 Task: Create a due date automation trigger when advanced on, 2 hours before a card is due add dates due in between 1 and 5 working days.
Action: Mouse moved to (962, 281)
Screenshot: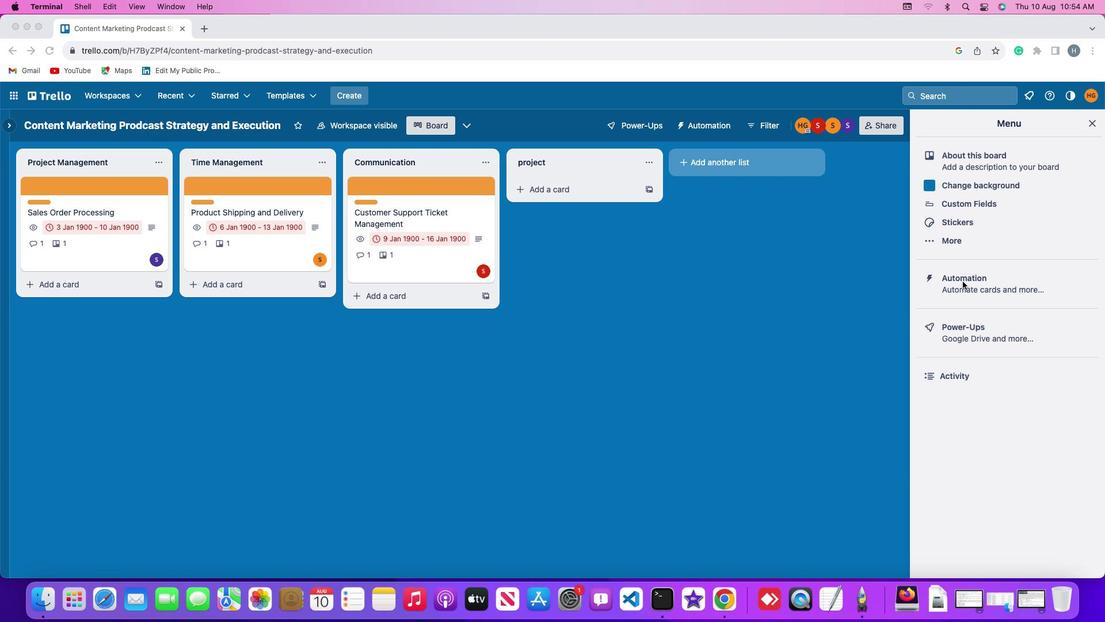 
Action: Mouse pressed left at (962, 281)
Screenshot: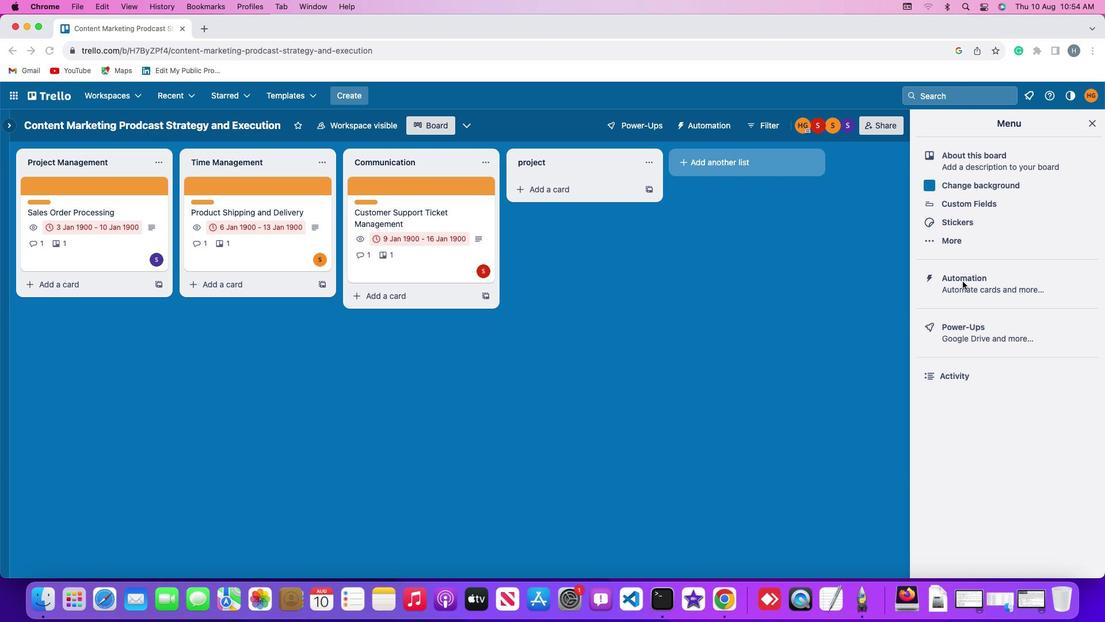 
Action: Mouse moved to (963, 281)
Screenshot: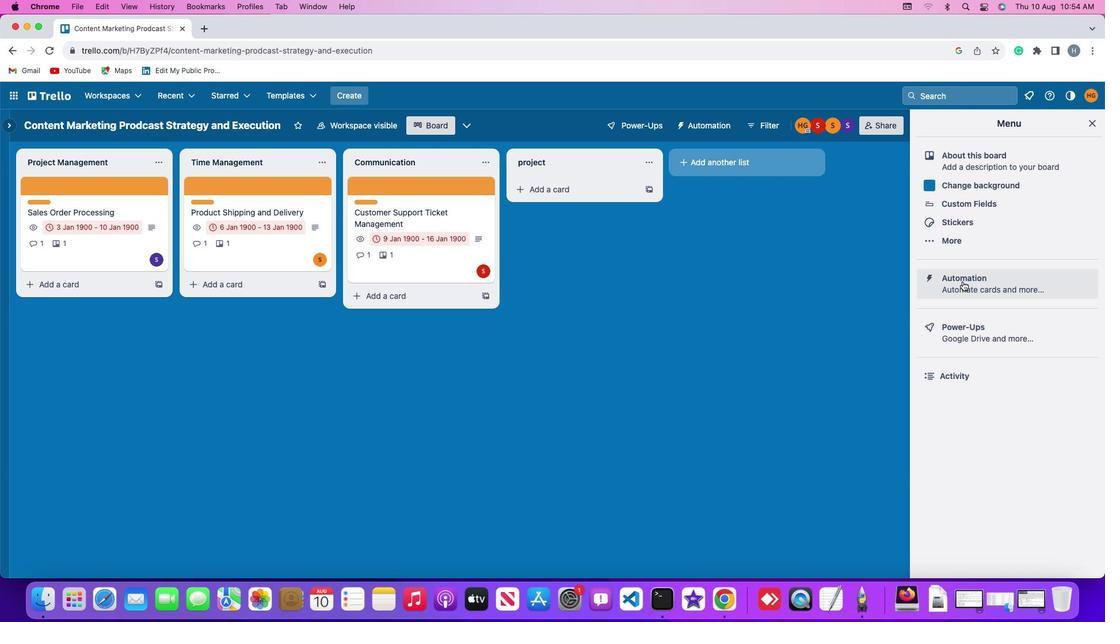 
Action: Mouse pressed left at (963, 281)
Screenshot: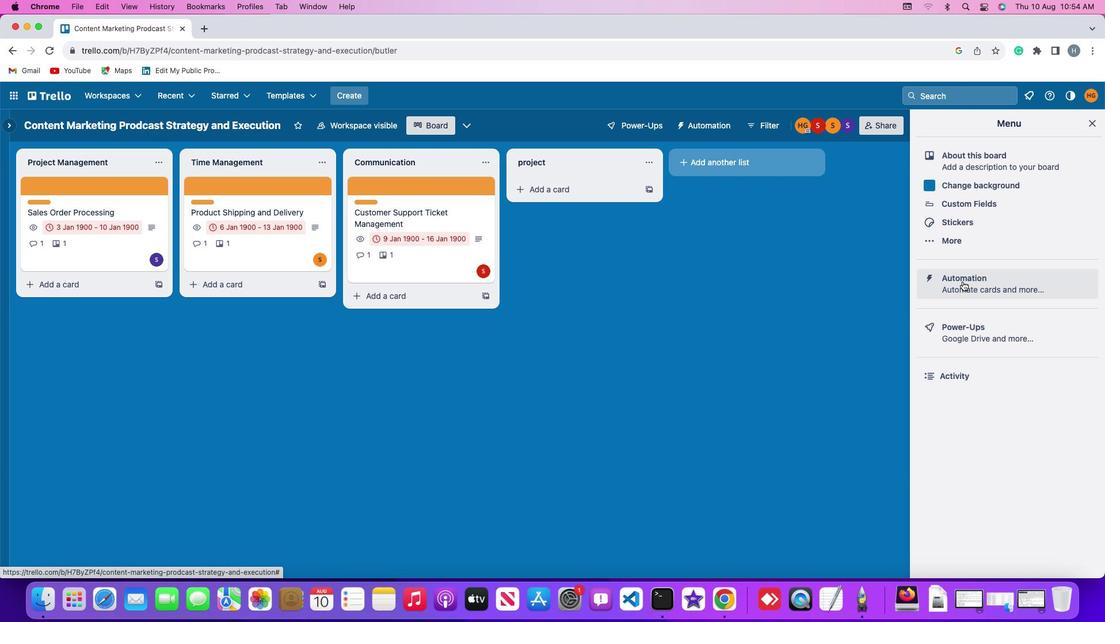 
Action: Mouse moved to (55, 271)
Screenshot: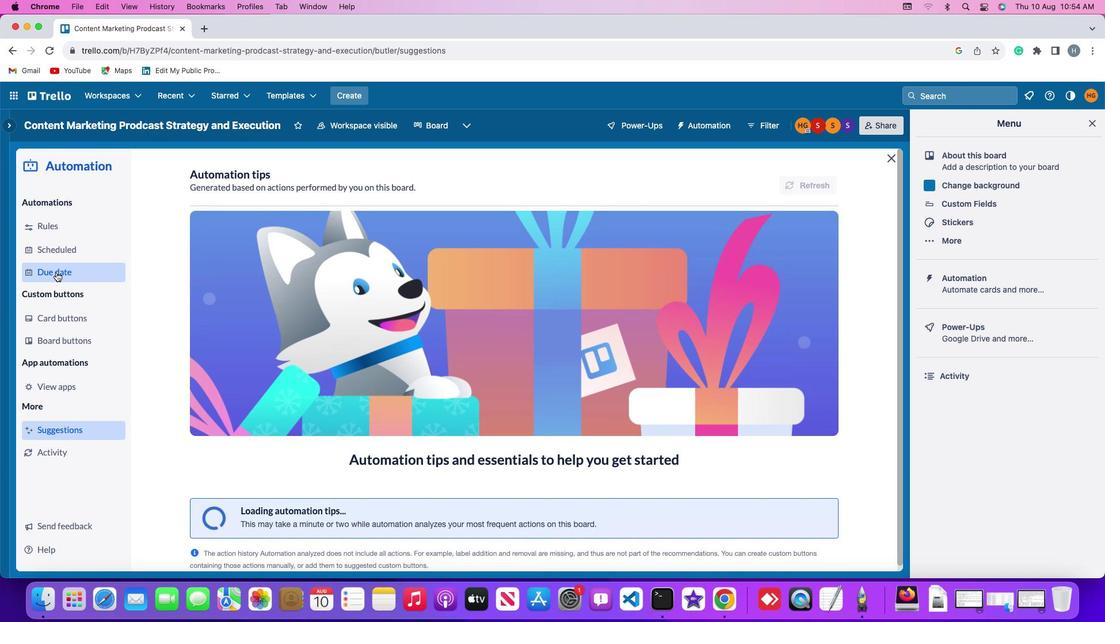 
Action: Mouse pressed left at (55, 271)
Screenshot: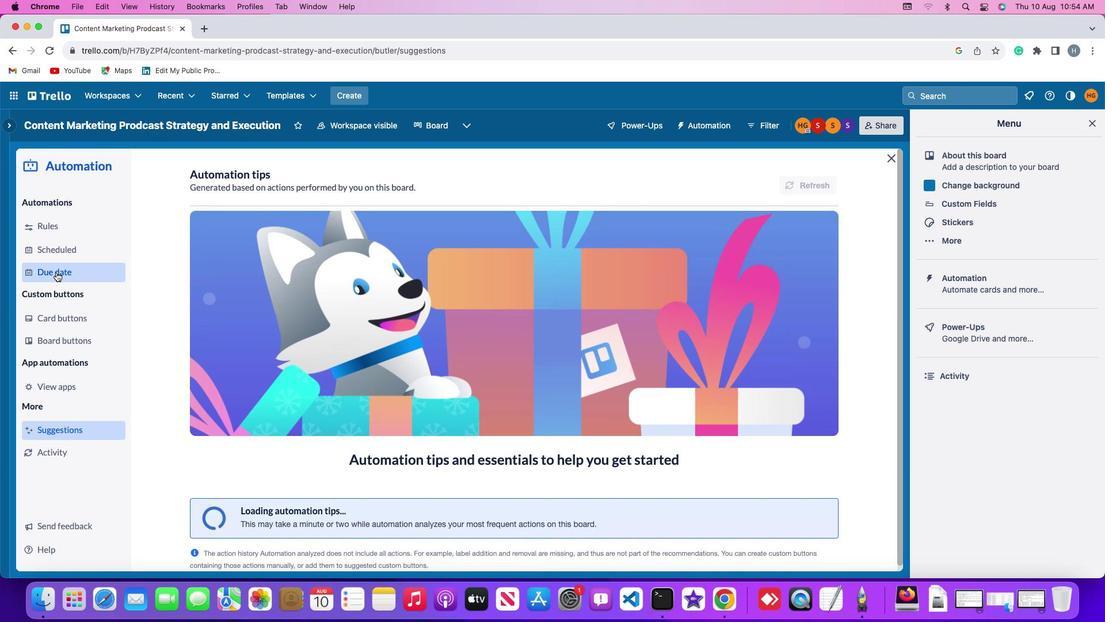 
Action: Mouse moved to (795, 179)
Screenshot: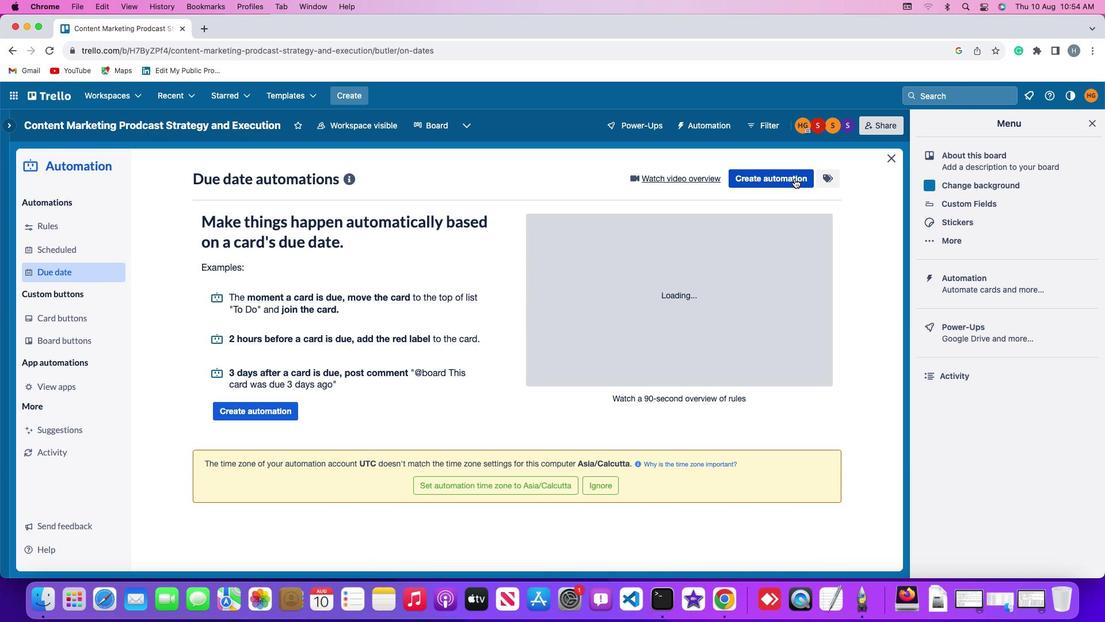 
Action: Mouse pressed left at (795, 179)
Screenshot: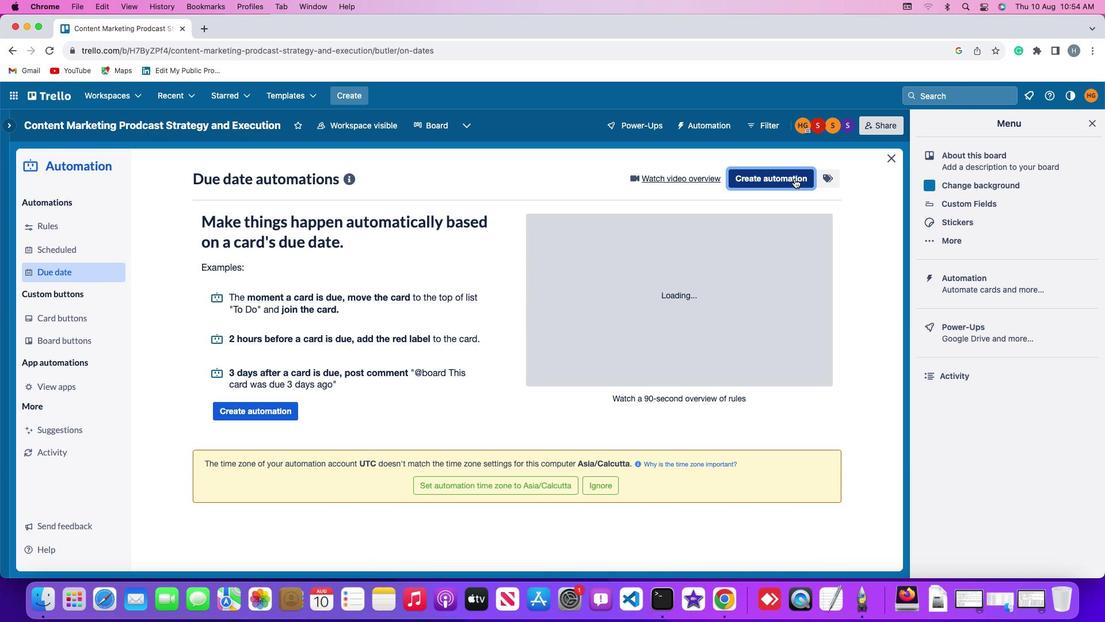 
Action: Mouse moved to (261, 290)
Screenshot: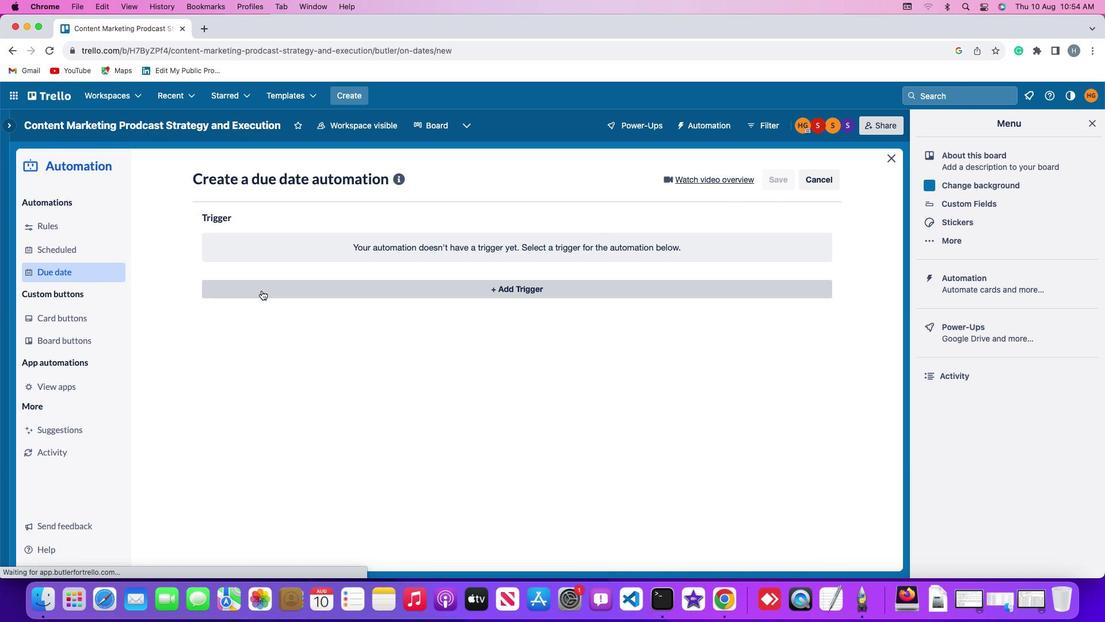 
Action: Mouse pressed left at (261, 290)
Screenshot: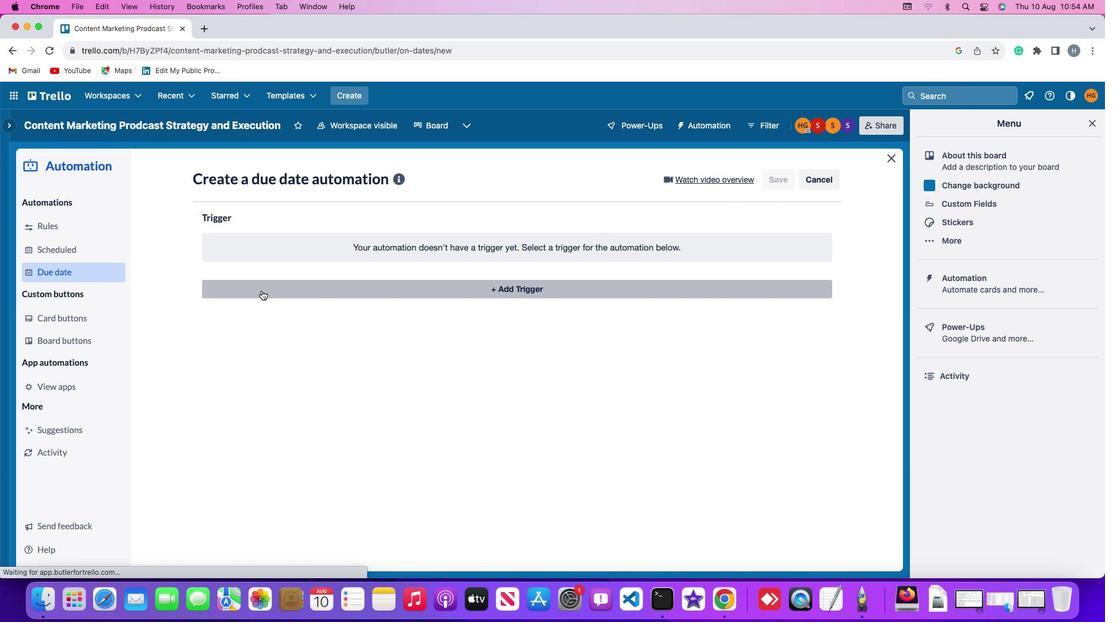 
Action: Mouse moved to (226, 466)
Screenshot: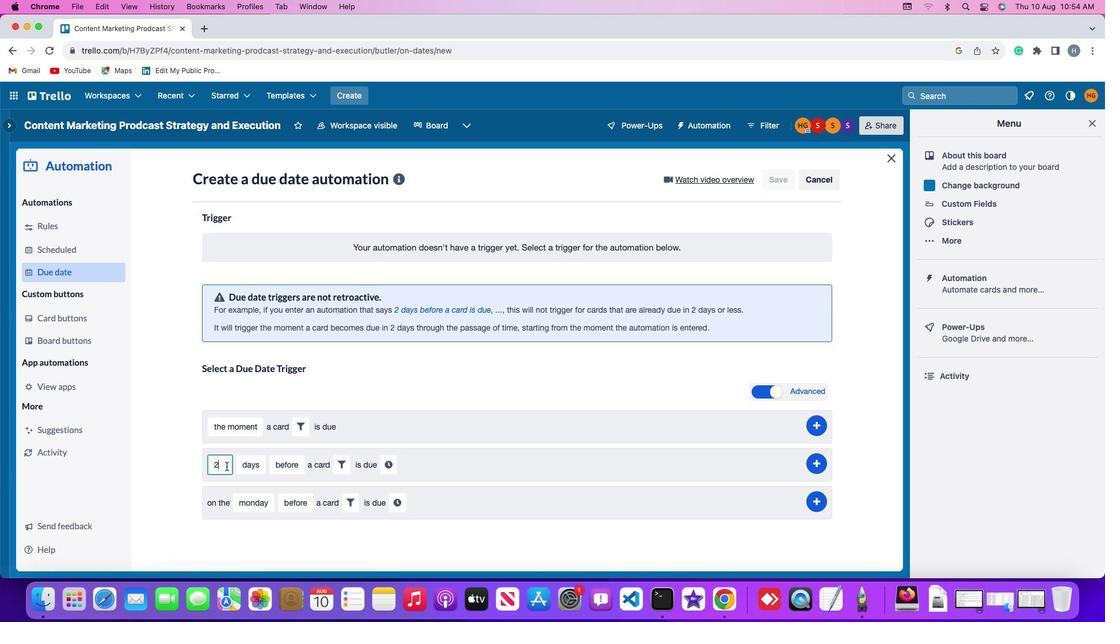 
Action: Mouse pressed left at (226, 466)
Screenshot: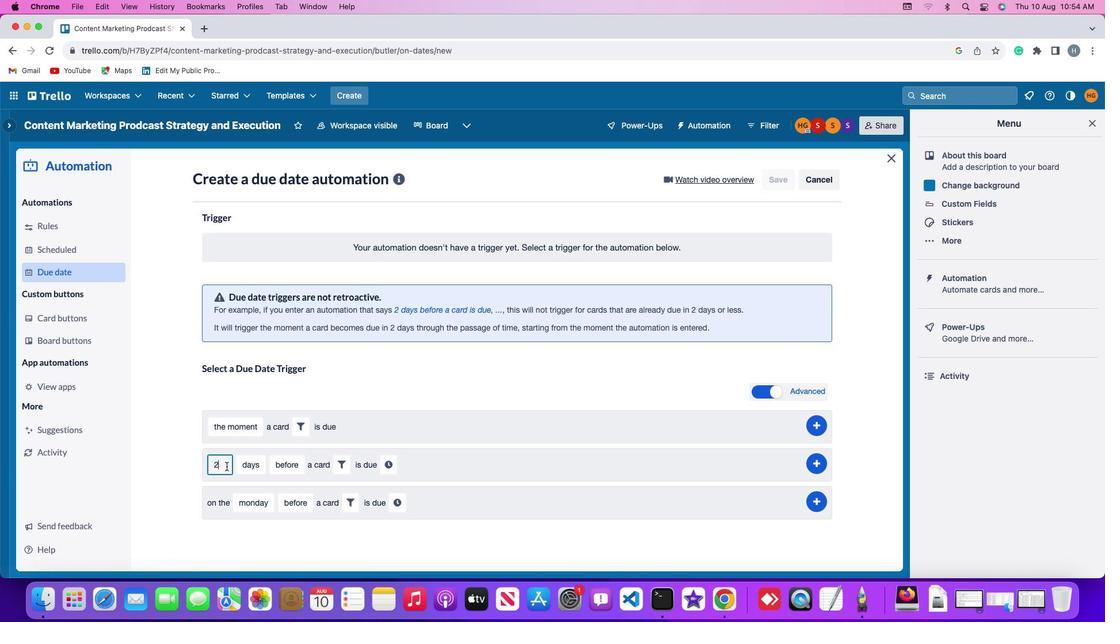 
Action: Mouse moved to (226, 465)
Screenshot: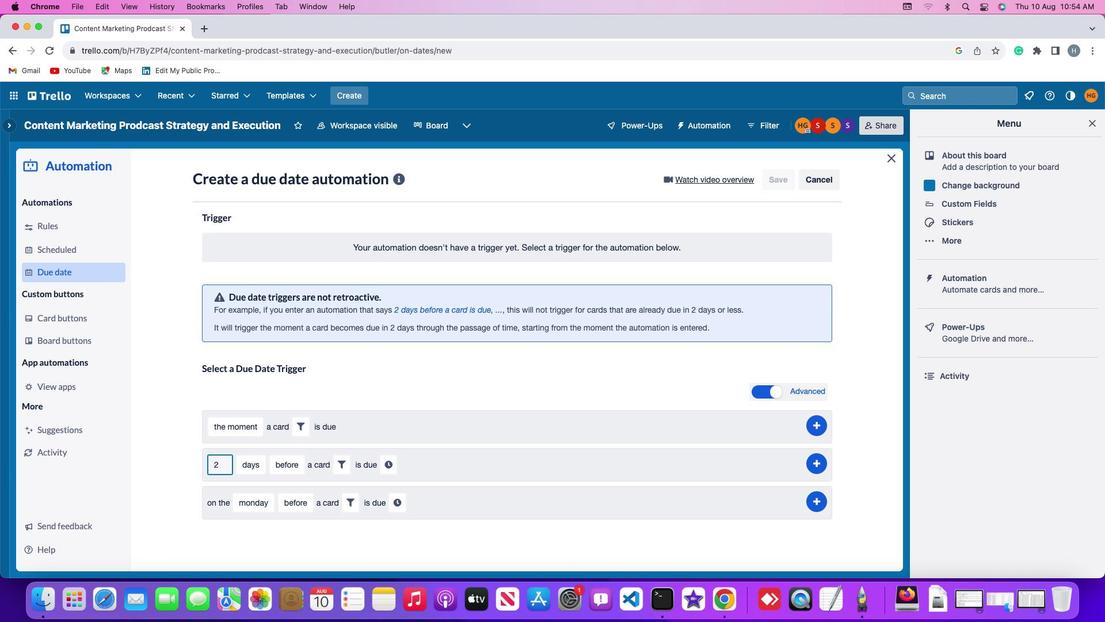 
Action: Key pressed Key.backspace'2'
Screenshot: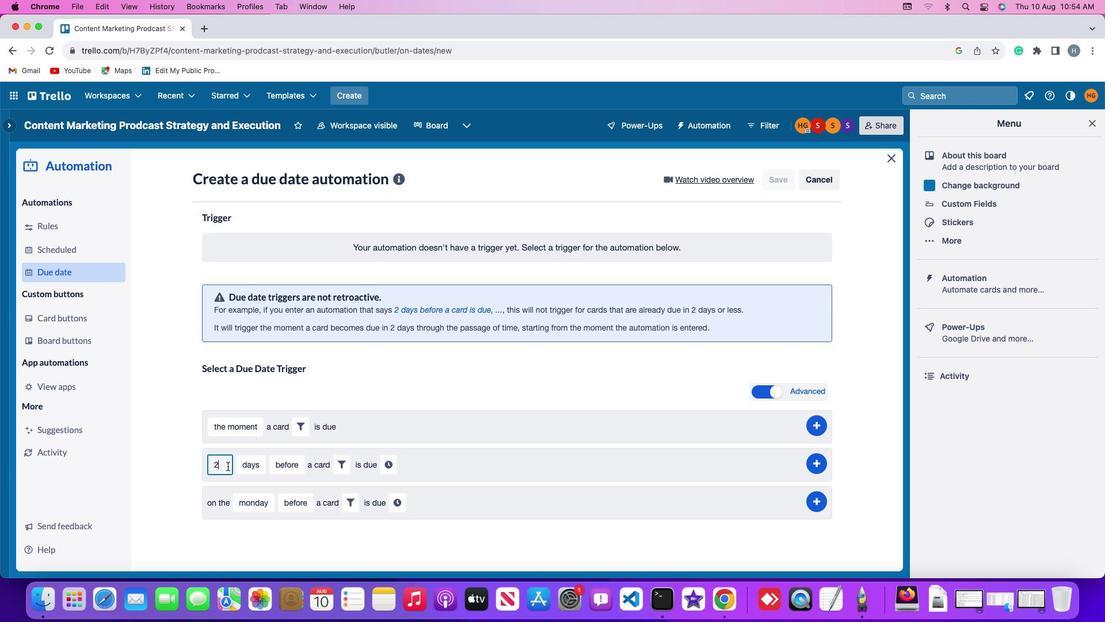 
Action: Mouse moved to (258, 464)
Screenshot: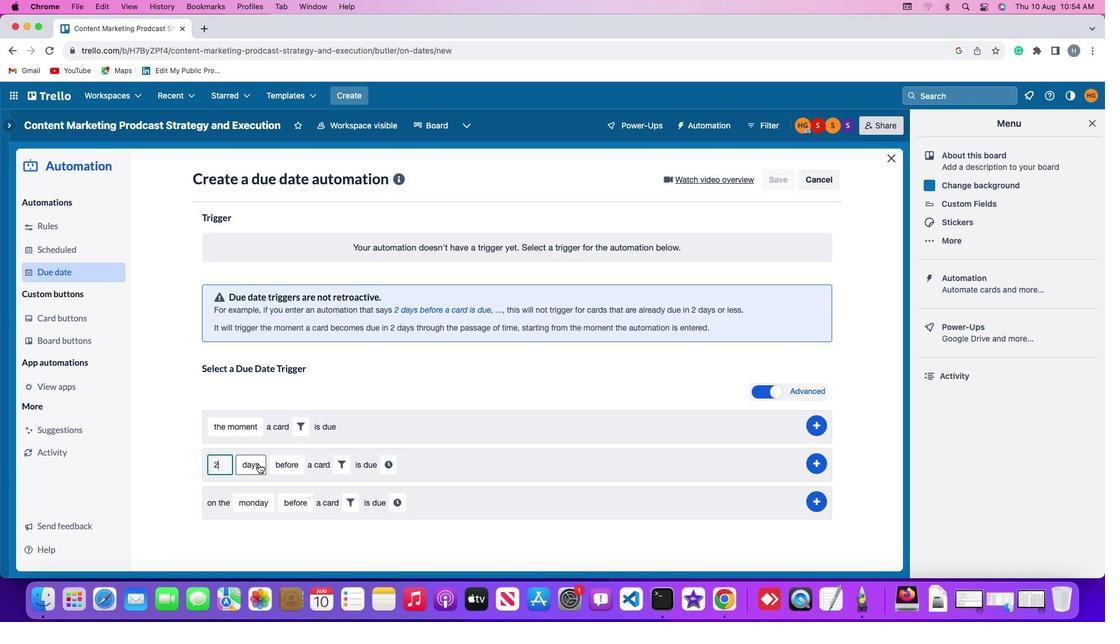 
Action: Mouse pressed left at (258, 464)
Screenshot: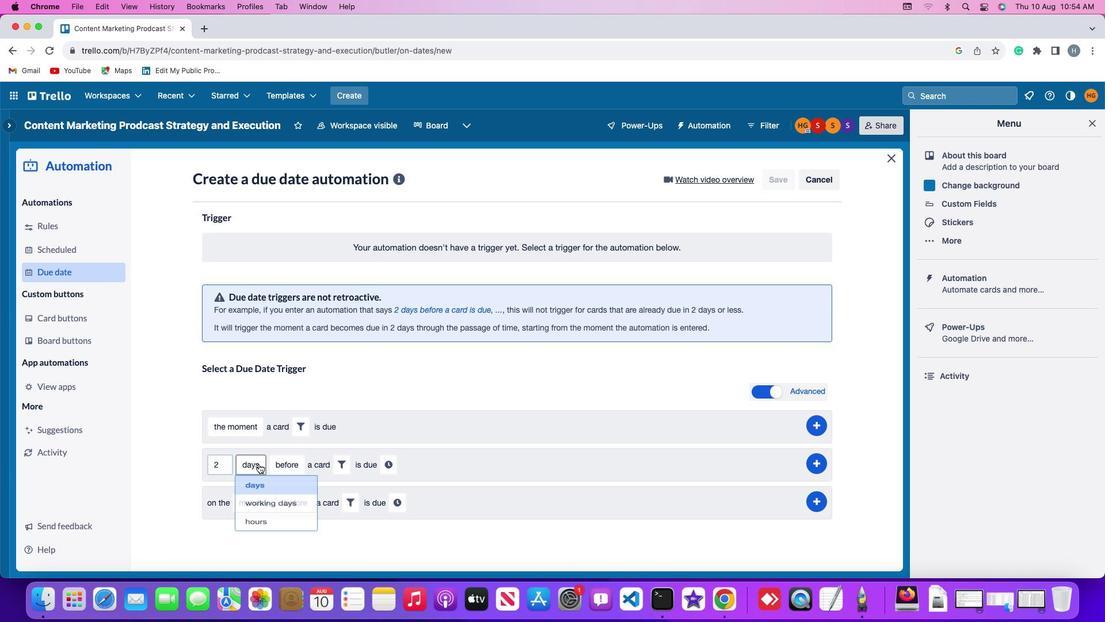 
Action: Mouse moved to (256, 537)
Screenshot: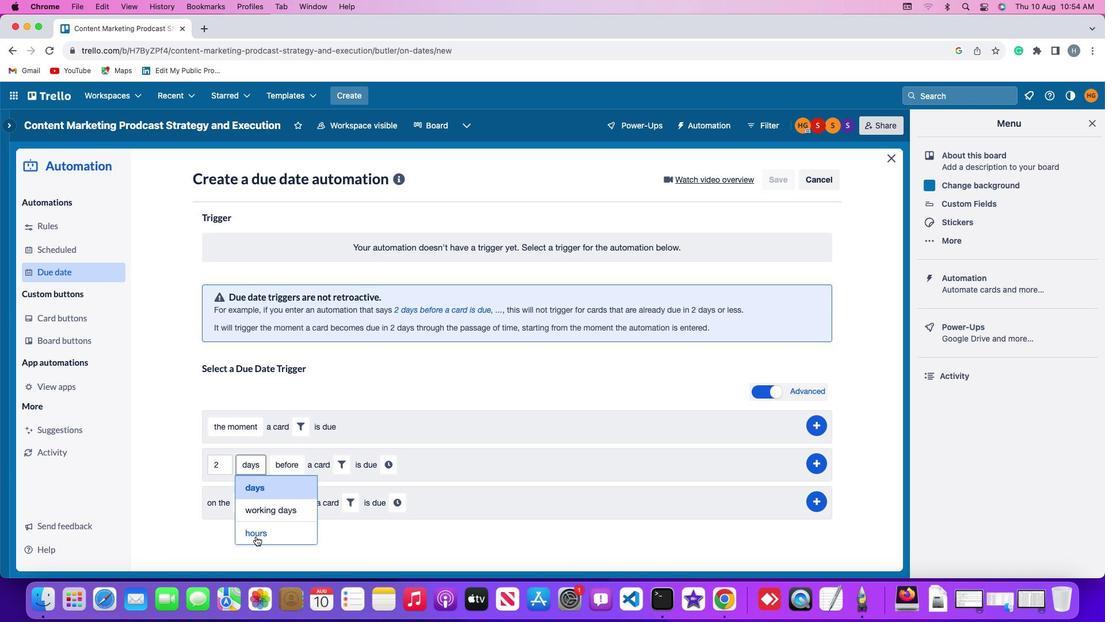 
Action: Mouse pressed left at (256, 537)
Screenshot: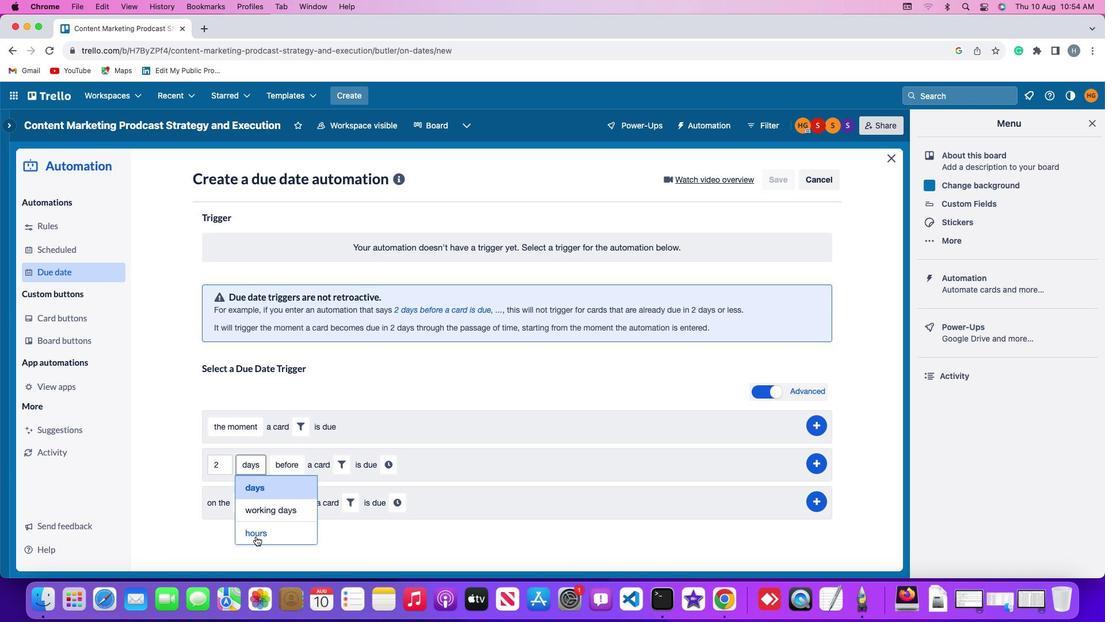 
Action: Mouse moved to (294, 464)
Screenshot: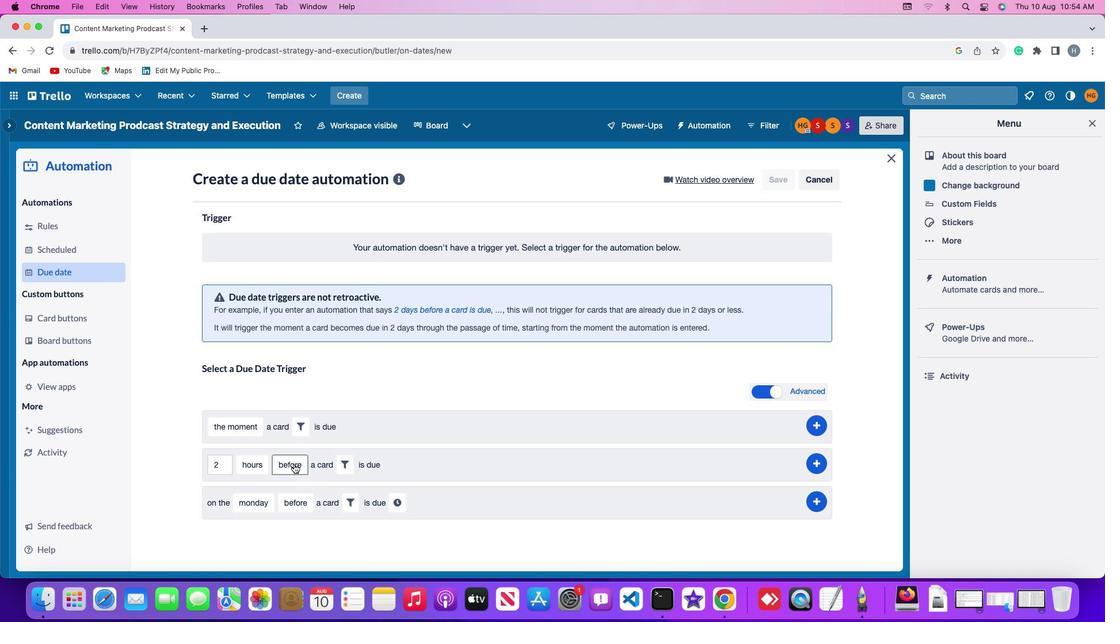 
Action: Mouse pressed left at (294, 464)
Screenshot: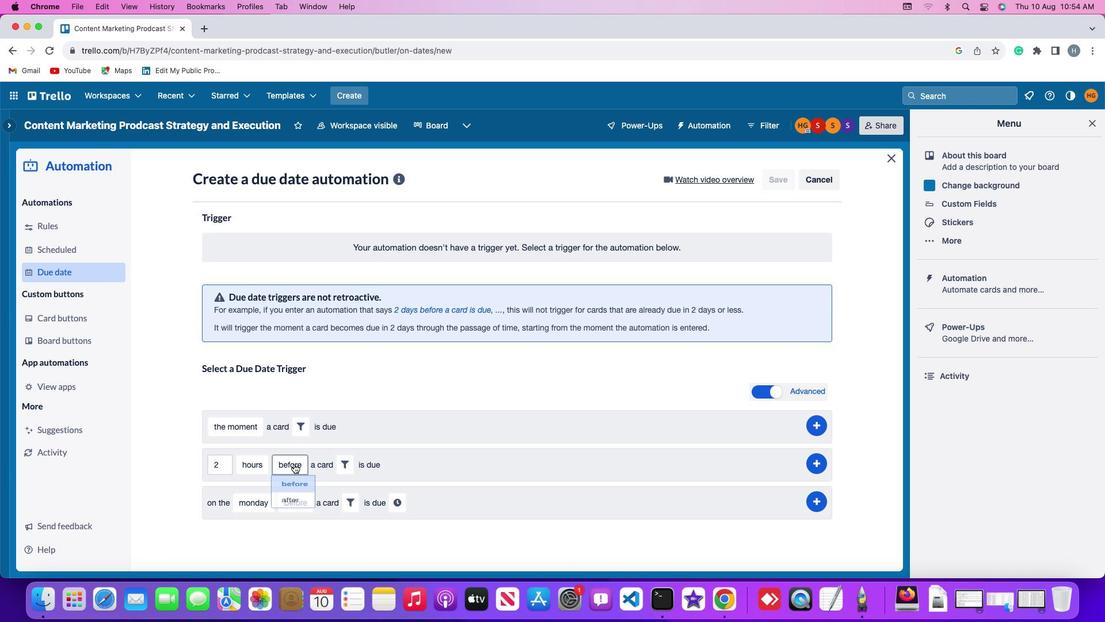 
Action: Mouse moved to (295, 487)
Screenshot: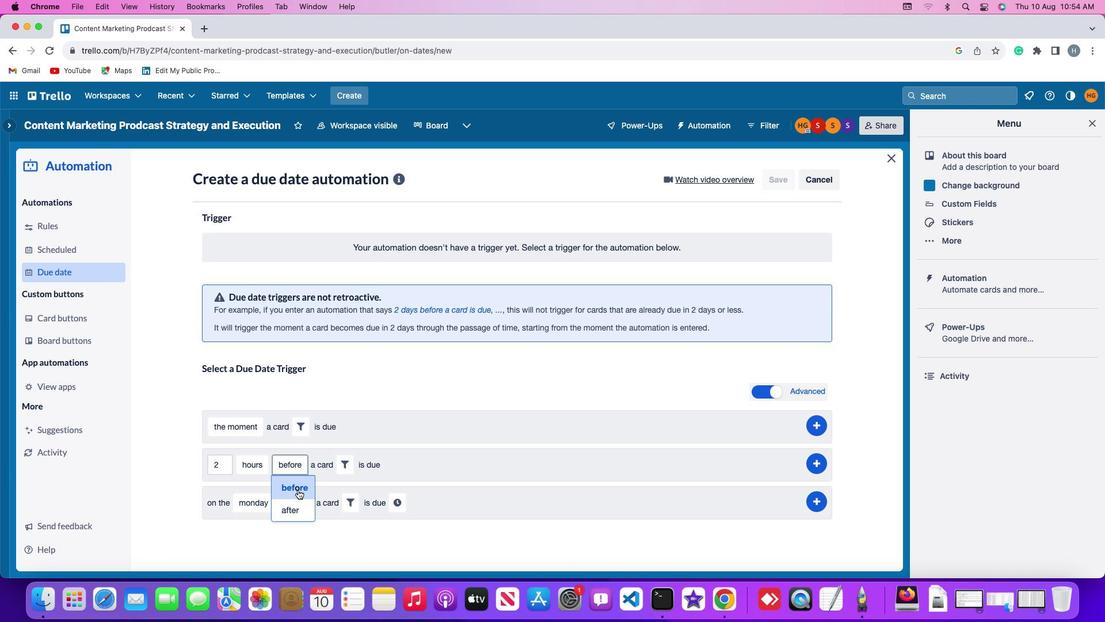 
Action: Mouse pressed left at (295, 487)
Screenshot: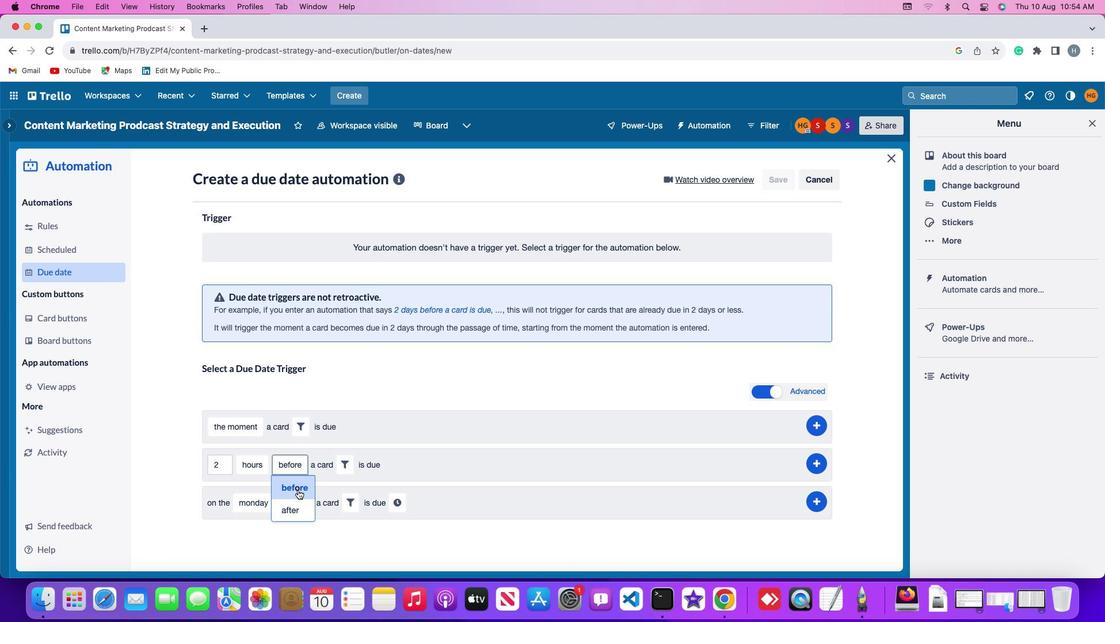 
Action: Mouse moved to (347, 462)
Screenshot: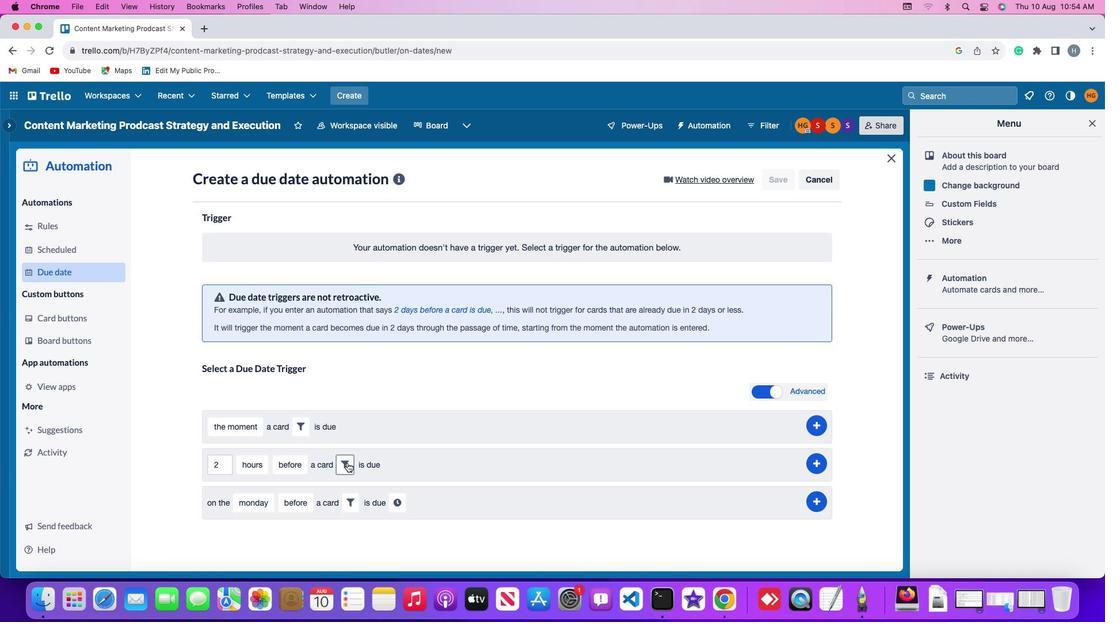 
Action: Mouse pressed left at (347, 462)
Screenshot: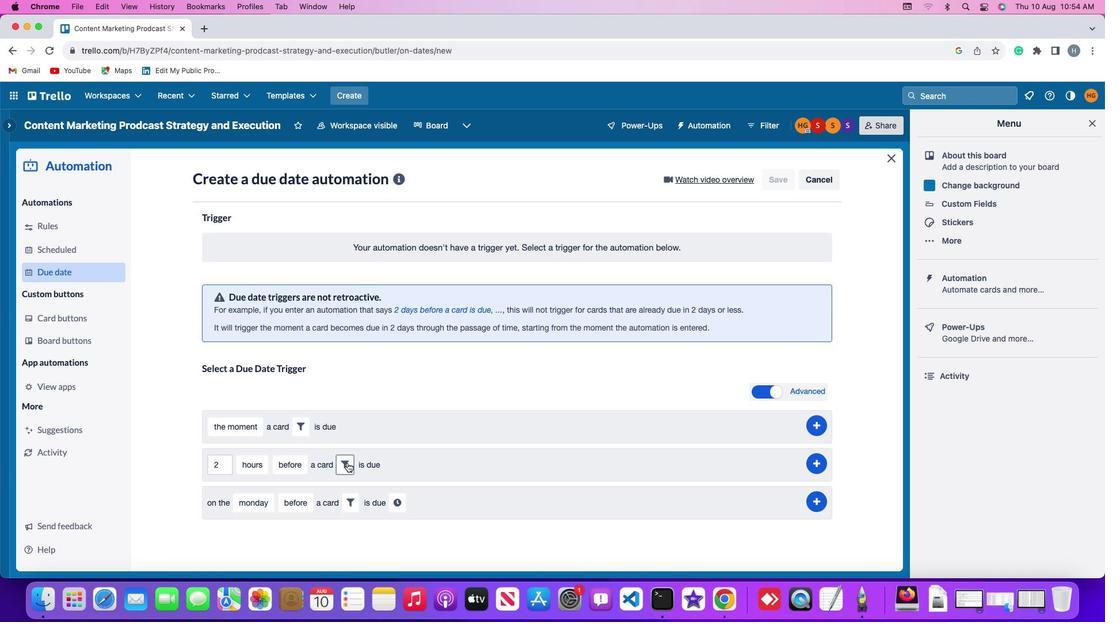 
Action: Mouse moved to (405, 497)
Screenshot: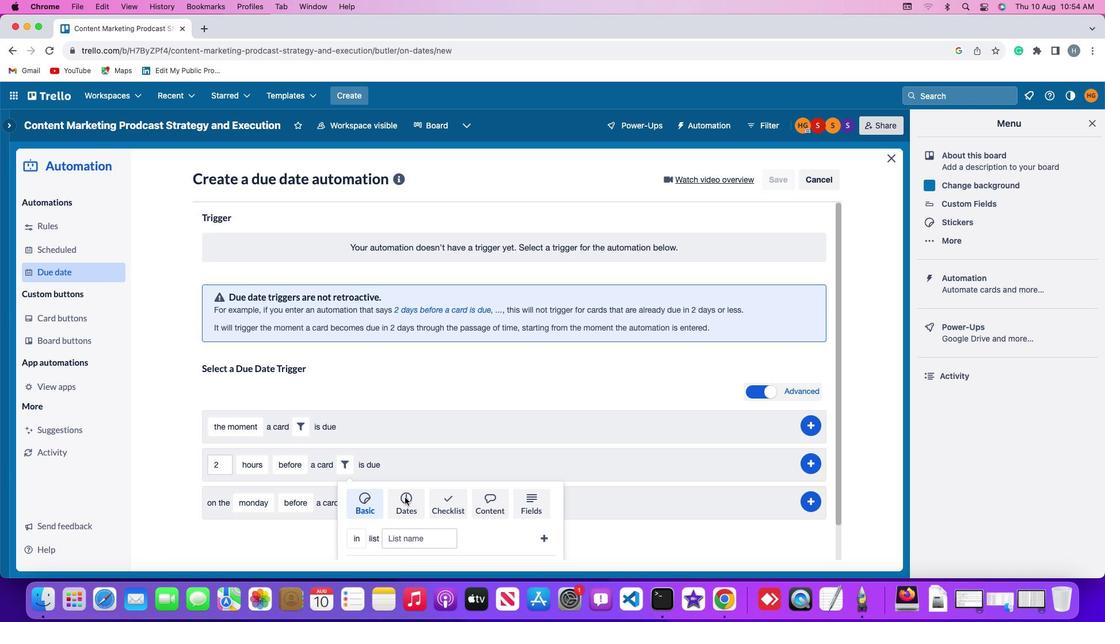 
Action: Mouse pressed left at (405, 497)
Screenshot: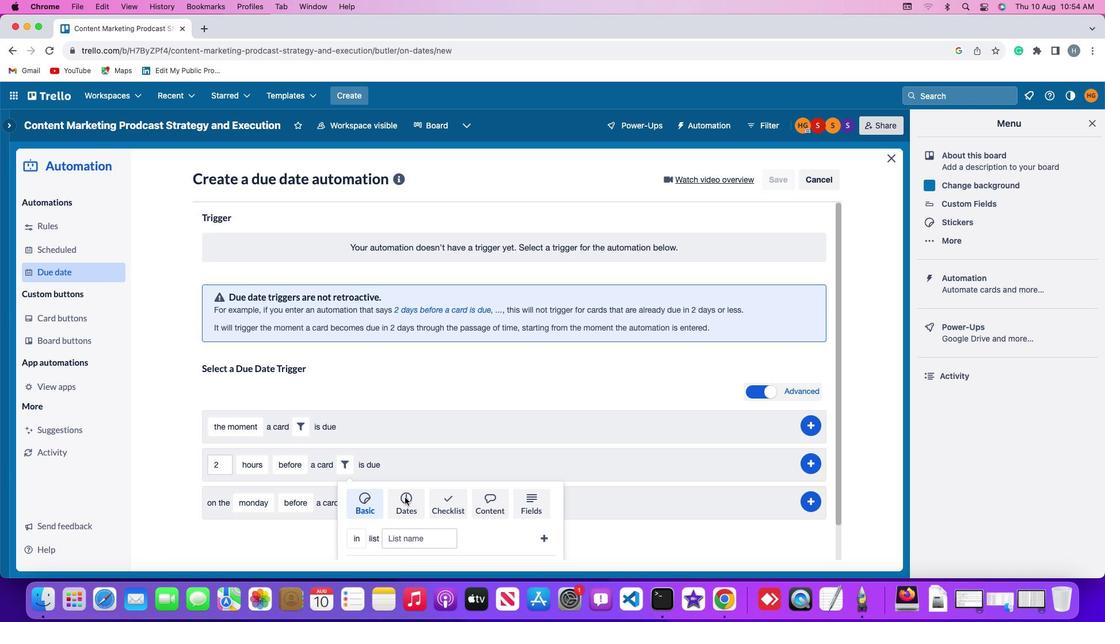 
Action: Mouse moved to (282, 529)
Screenshot: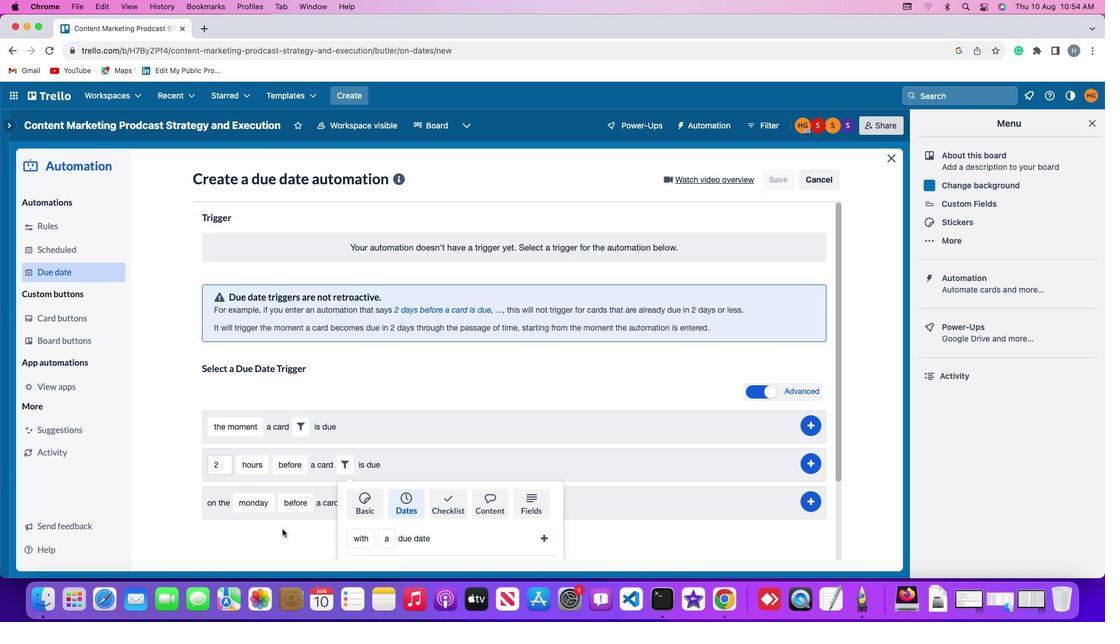 
Action: Mouse scrolled (282, 529) with delta (0, 0)
Screenshot: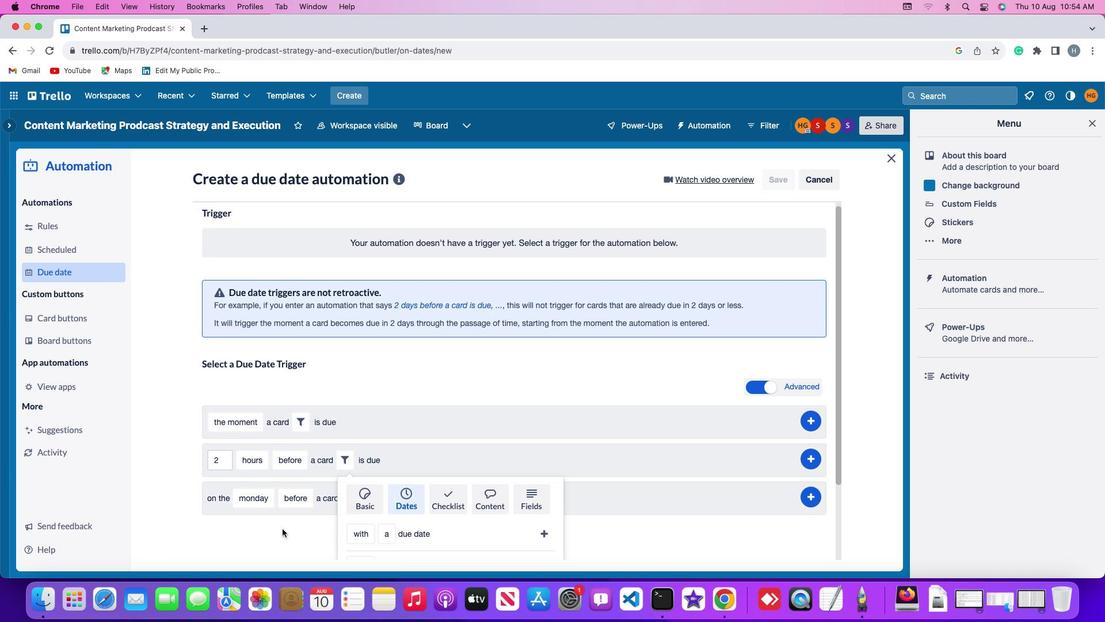 
Action: Mouse scrolled (282, 529) with delta (0, 0)
Screenshot: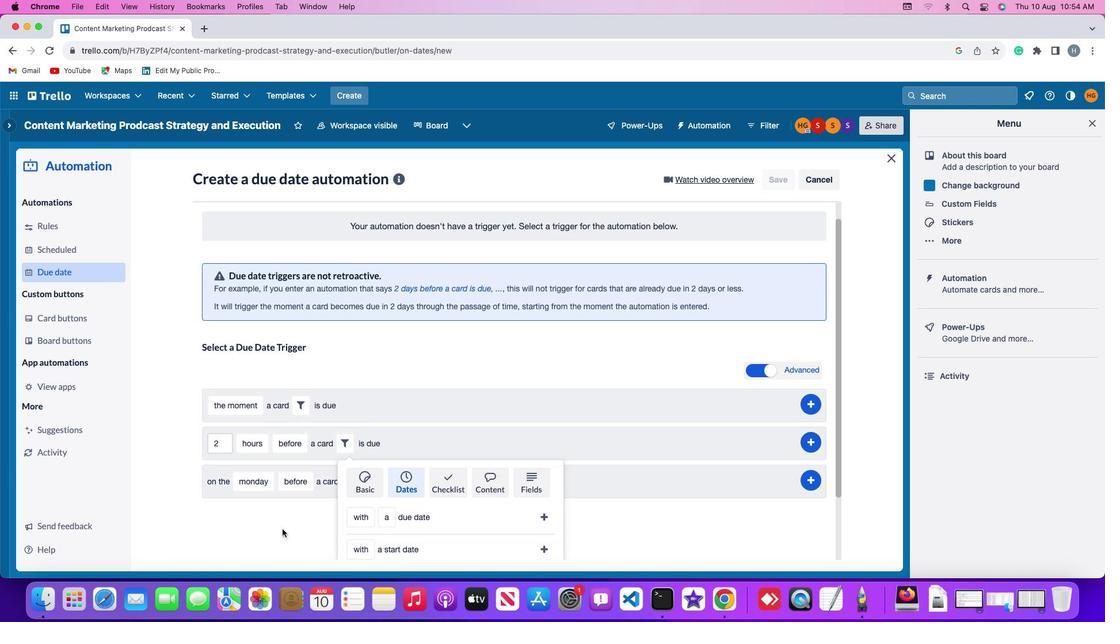 
Action: Mouse scrolled (282, 529) with delta (0, -2)
Screenshot: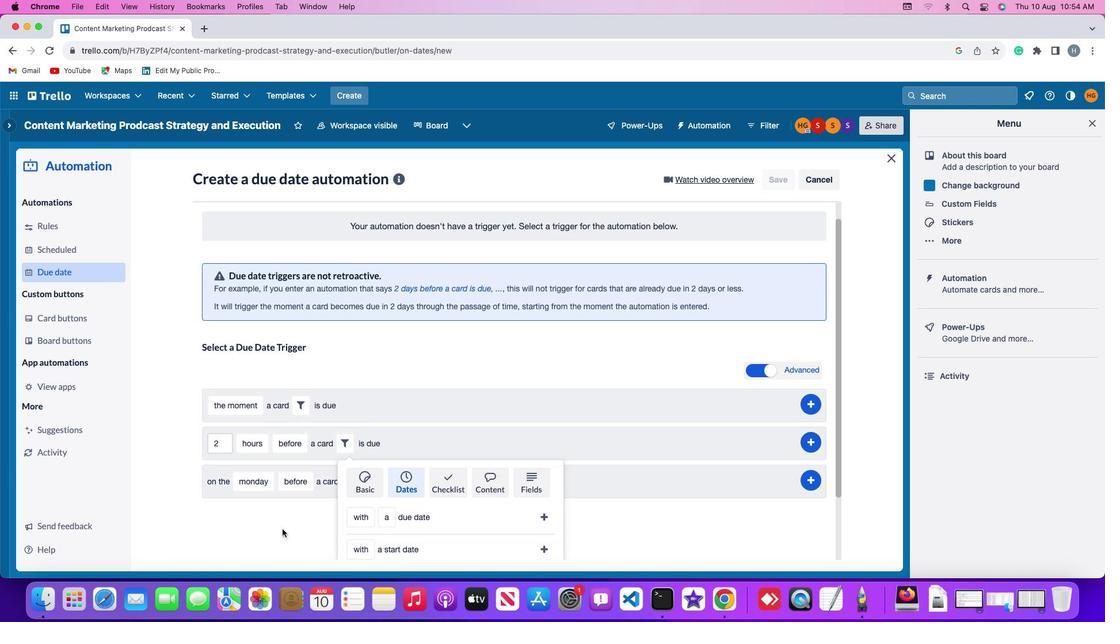 
Action: Mouse scrolled (282, 529) with delta (0, -2)
Screenshot: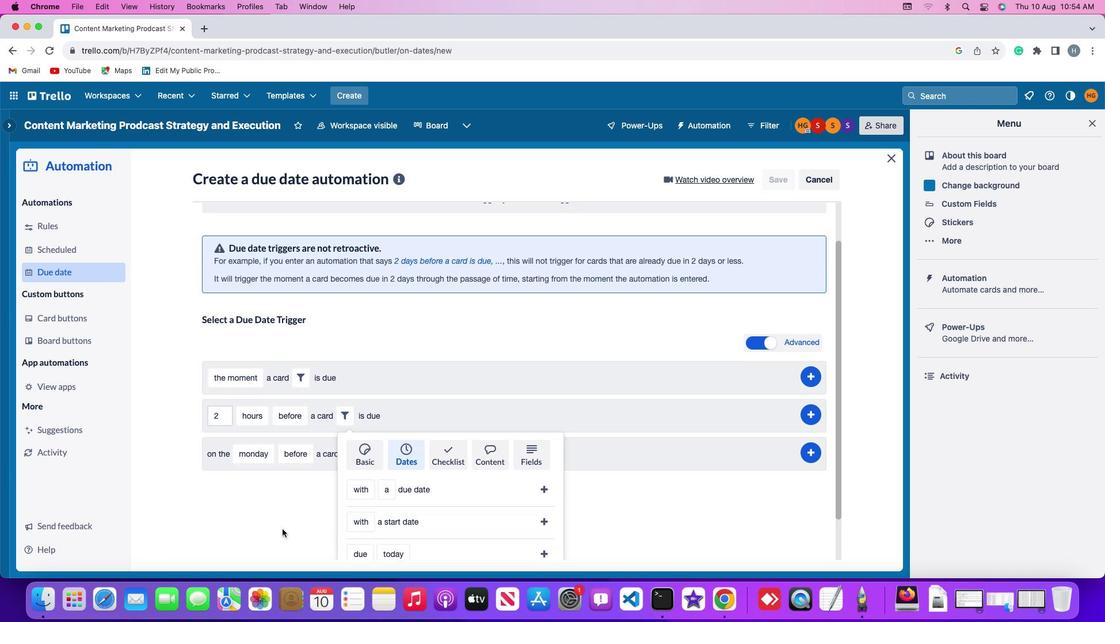 
Action: Mouse scrolled (282, 529) with delta (0, -3)
Screenshot: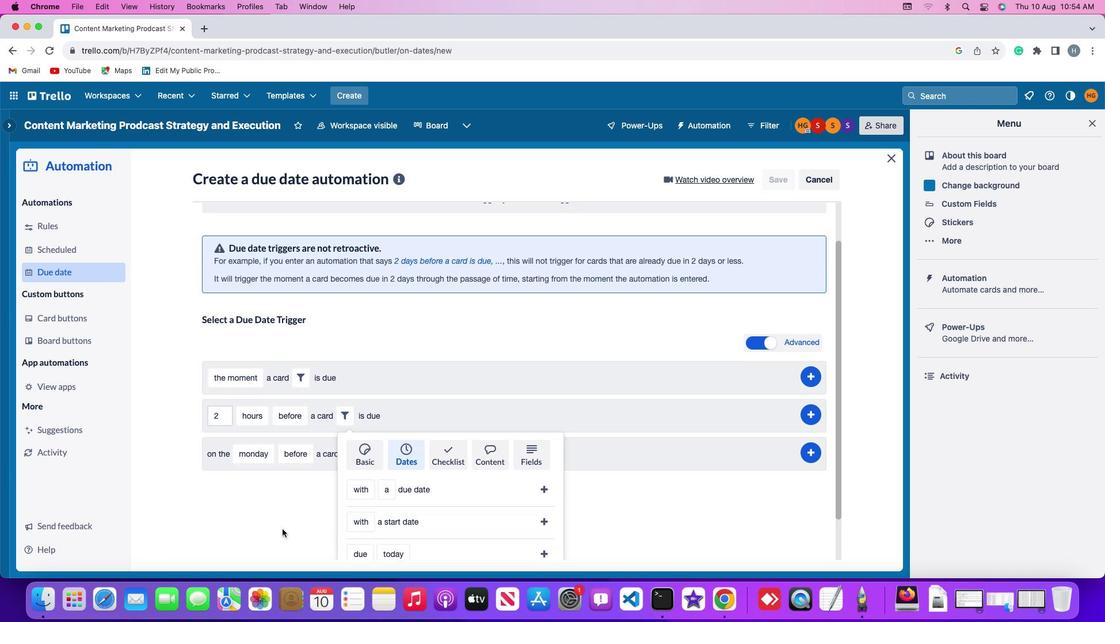 
Action: Mouse scrolled (282, 529) with delta (0, -4)
Screenshot: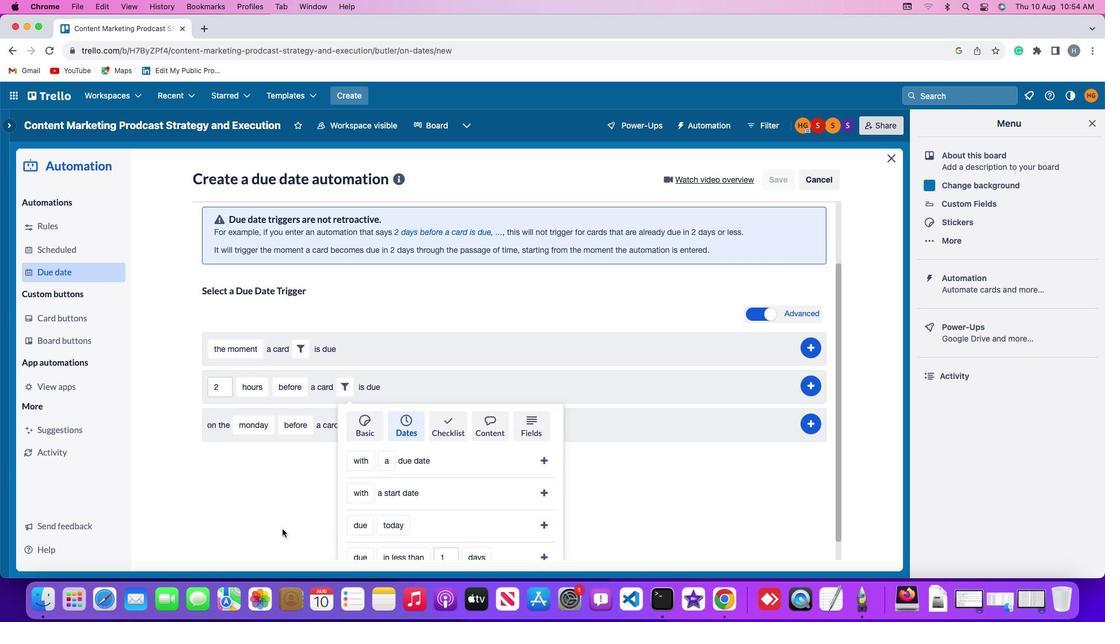 
Action: Mouse scrolled (282, 529) with delta (0, 0)
Screenshot: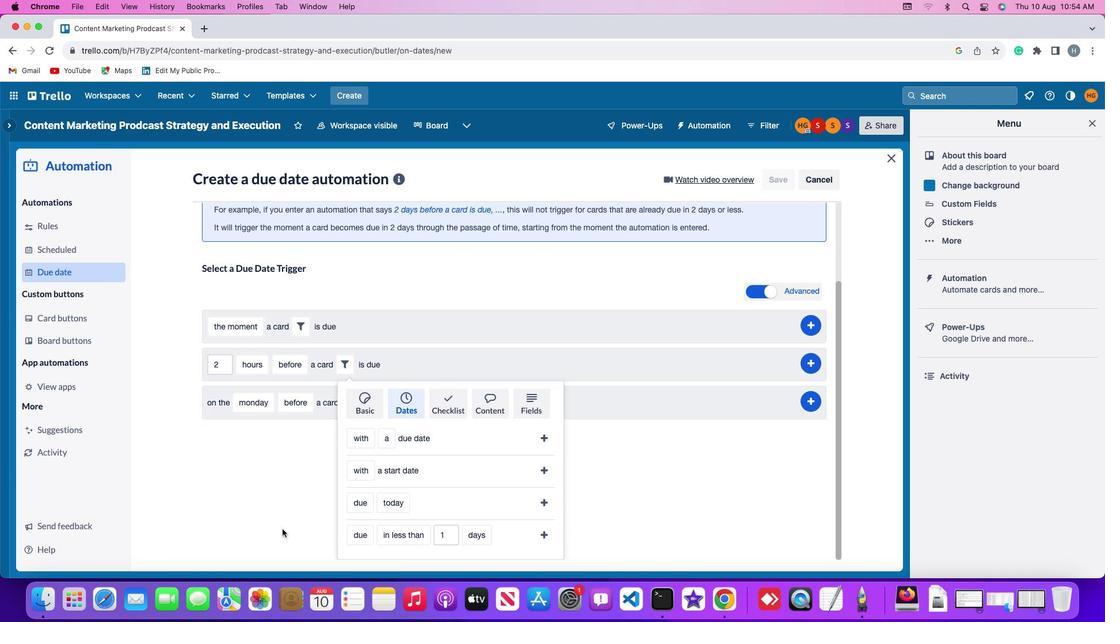 
Action: Mouse scrolled (282, 529) with delta (0, 0)
Screenshot: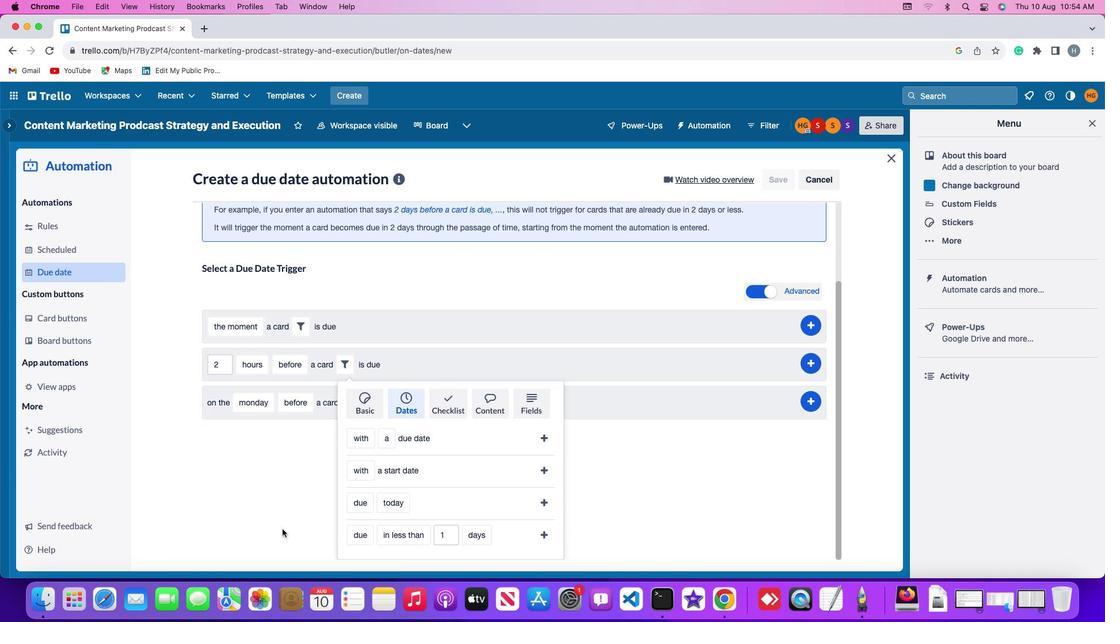 
Action: Mouse scrolled (282, 529) with delta (0, -1)
Screenshot: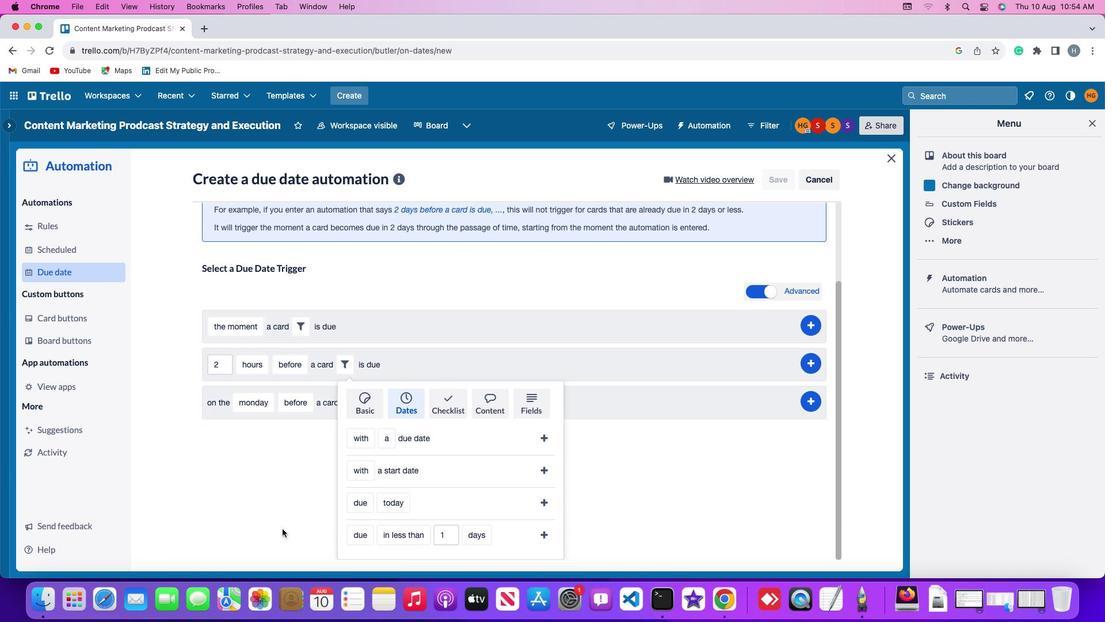 
Action: Mouse scrolled (282, 529) with delta (0, -2)
Screenshot: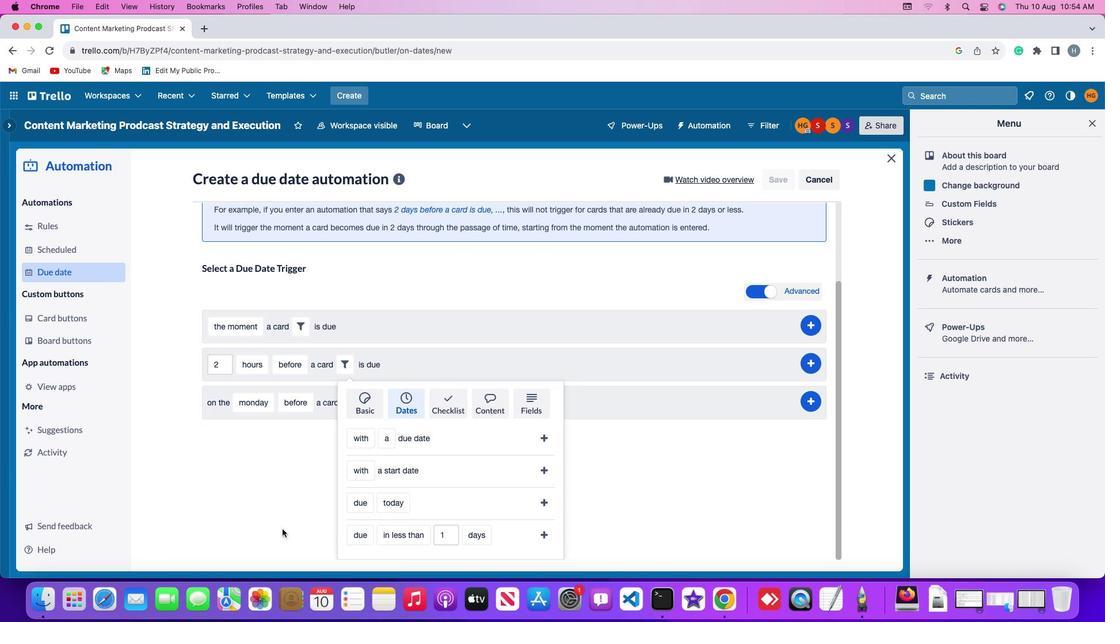 
Action: Mouse moved to (352, 531)
Screenshot: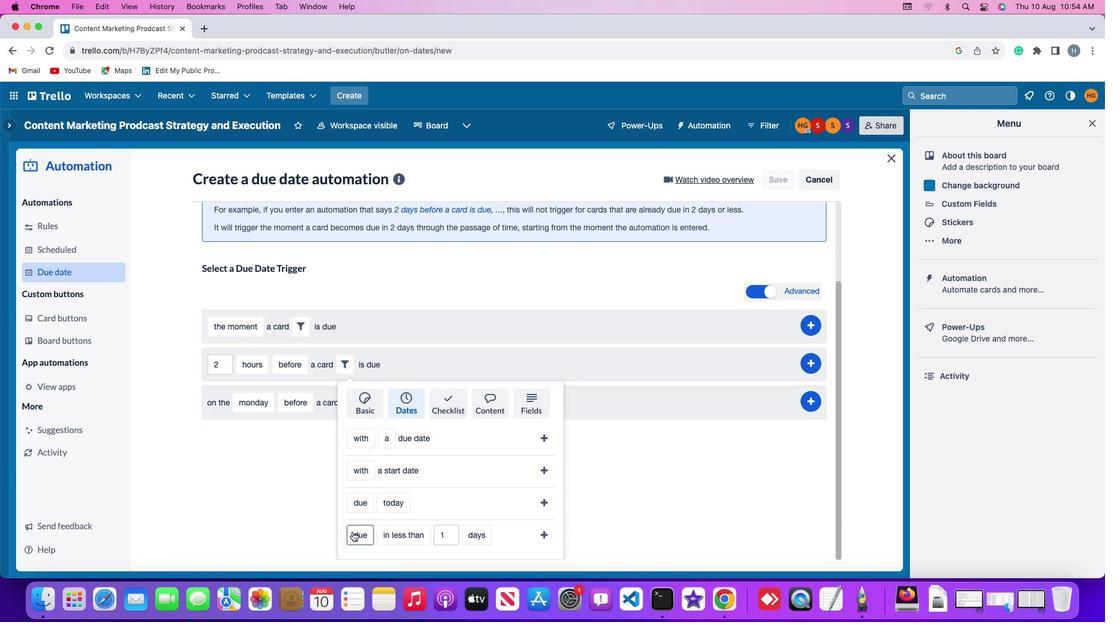 
Action: Mouse pressed left at (352, 531)
Screenshot: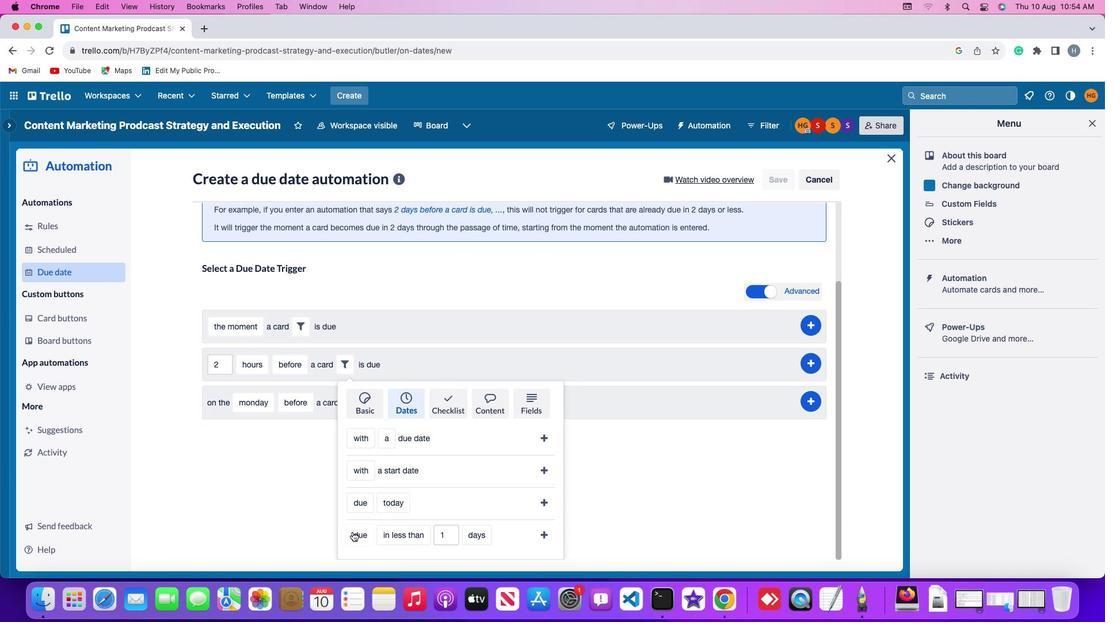 
Action: Mouse moved to (361, 492)
Screenshot: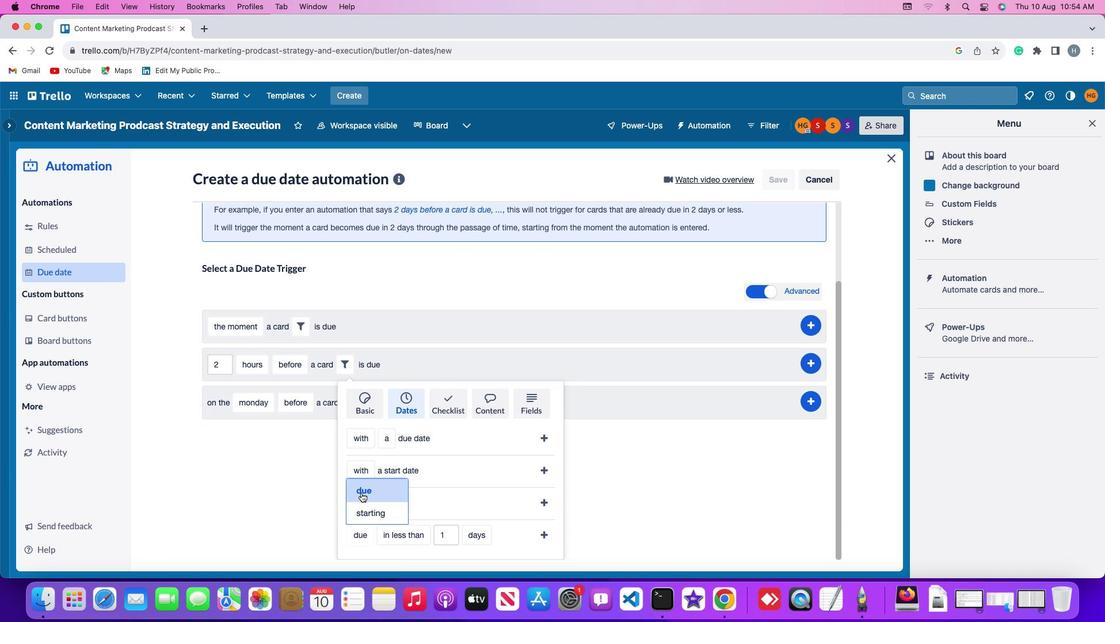 
Action: Mouse pressed left at (361, 492)
Screenshot: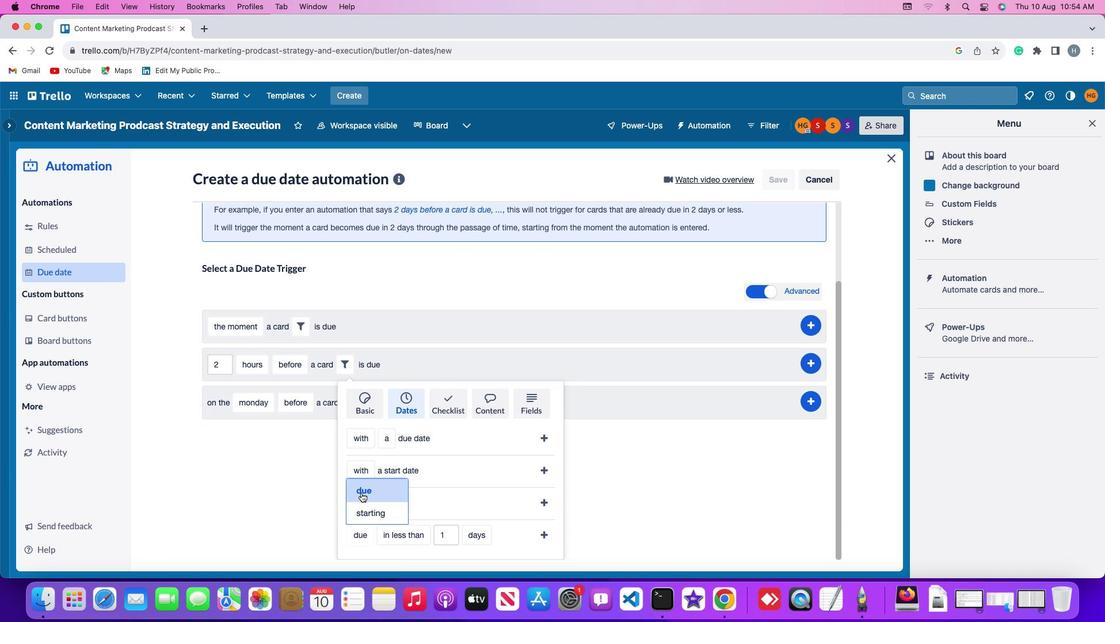 
Action: Mouse moved to (399, 534)
Screenshot: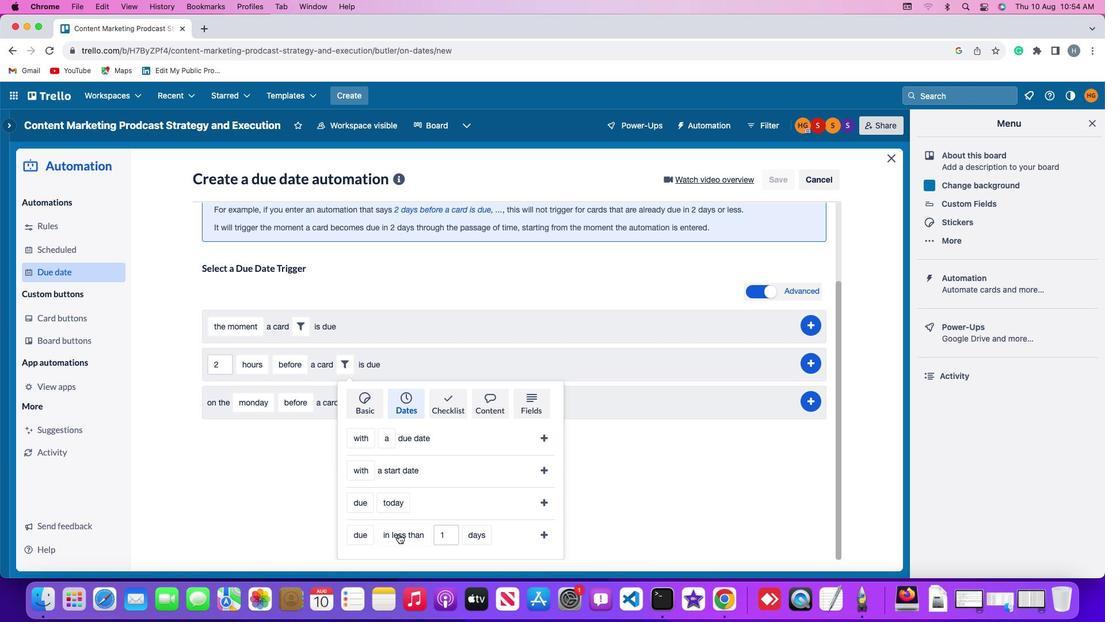 
Action: Mouse pressed left at (399, 534)
Screenshot: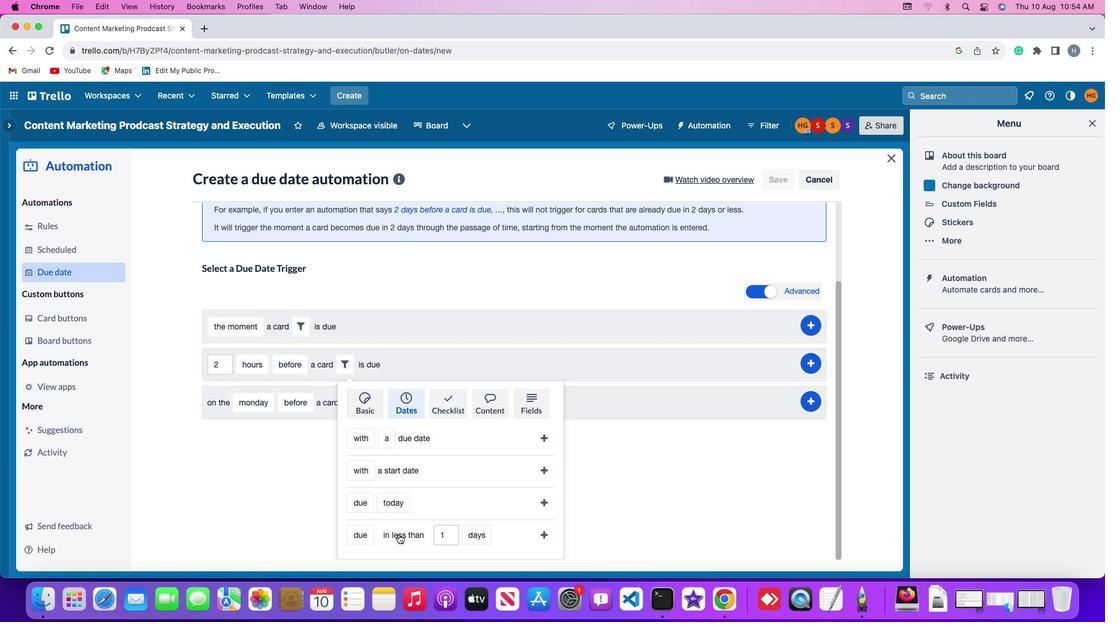 
Action: Mouse moved to (410, 507)
Screenshot: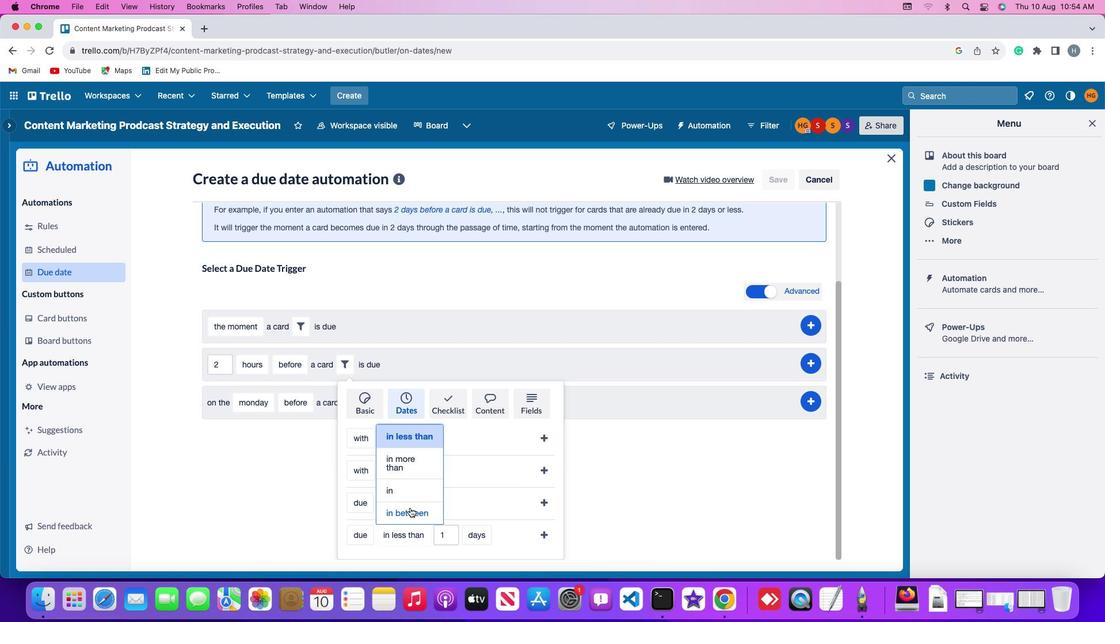 
Action: Mouse pressed left at (410, 507)
Screenshot: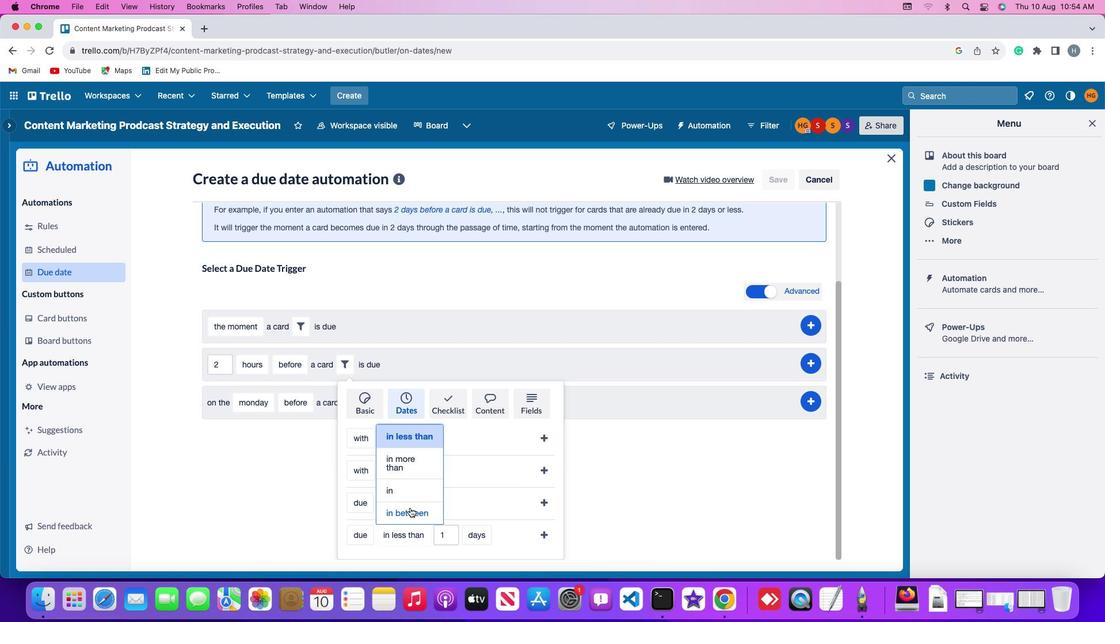 
Action: Mouse moved to (454, 535)
Screenshot: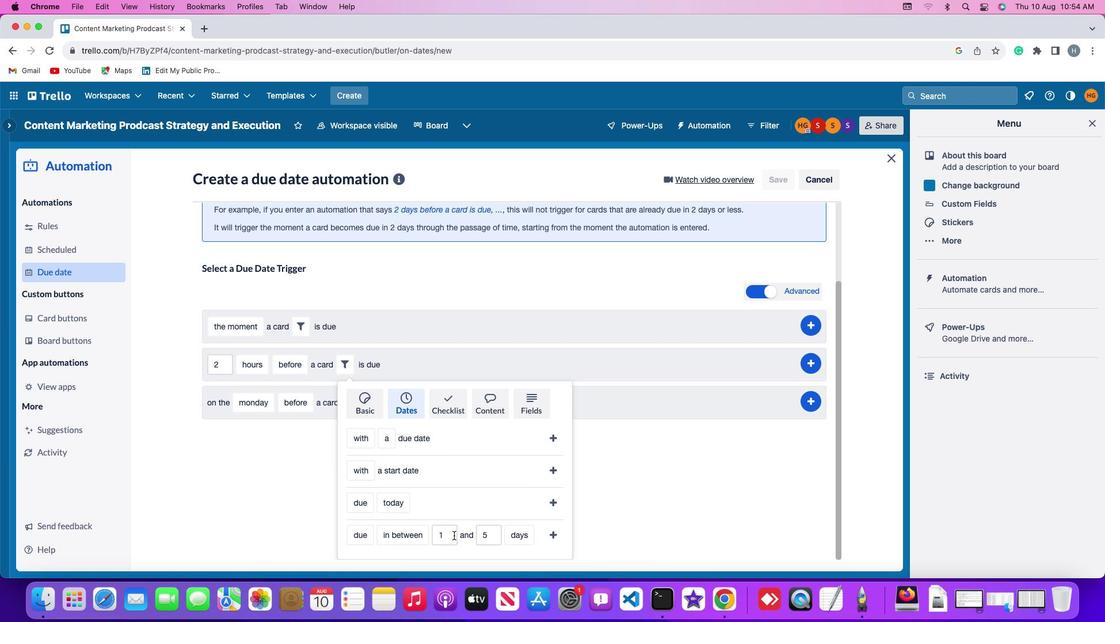 
Action: Mouse pressed left at (454, 535)
Screenshot: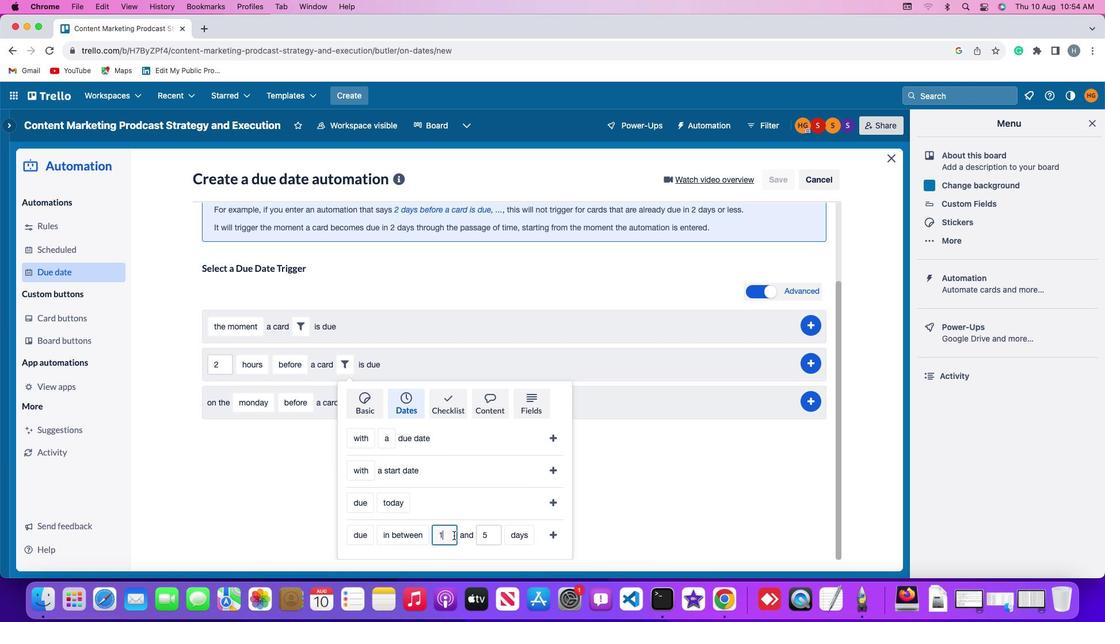 
Action: Key pressed Key.backspace'1'
Screenshot: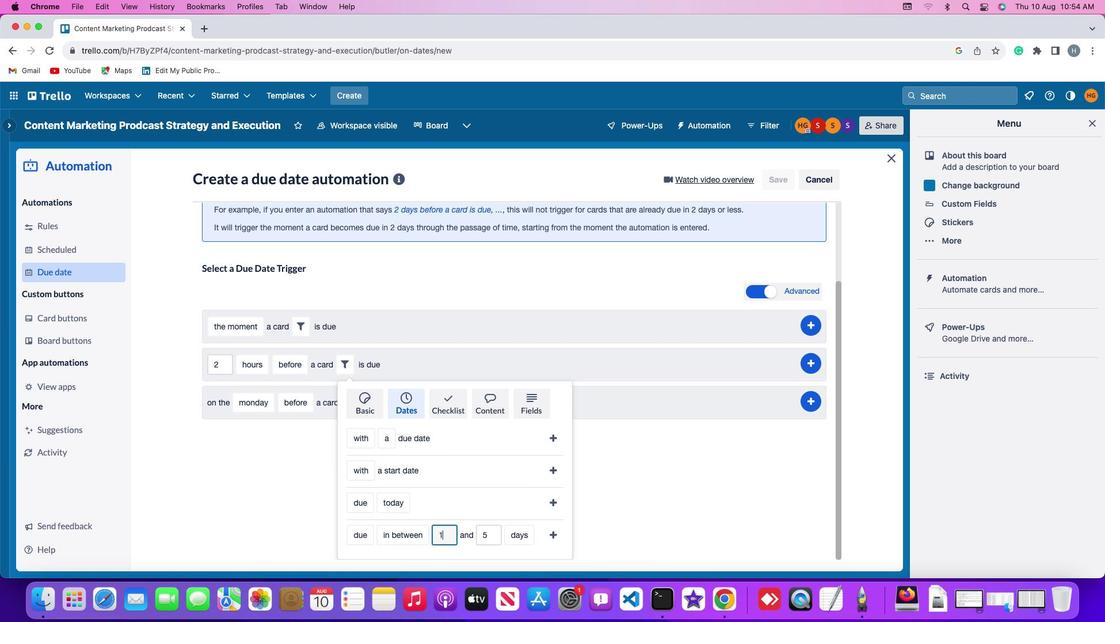 
Action: Mouse moved to (492, 537)
Screenshot: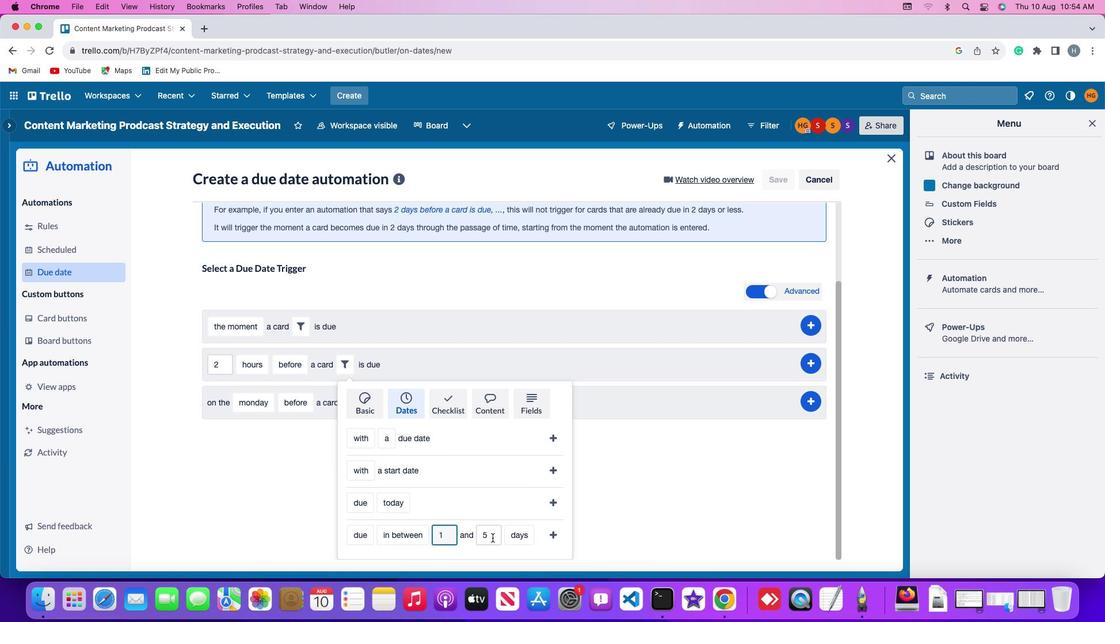 
Action: Mouse pressed left at (492, 537)
Screenshot: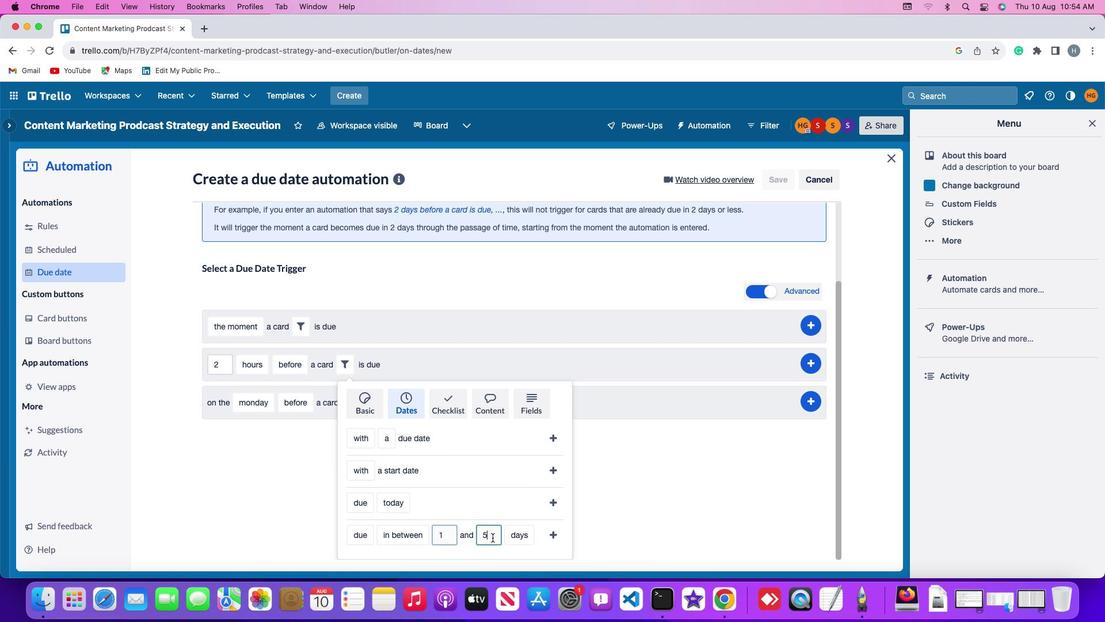 
Action: Mouse moved to (492, 537)
Screenshot: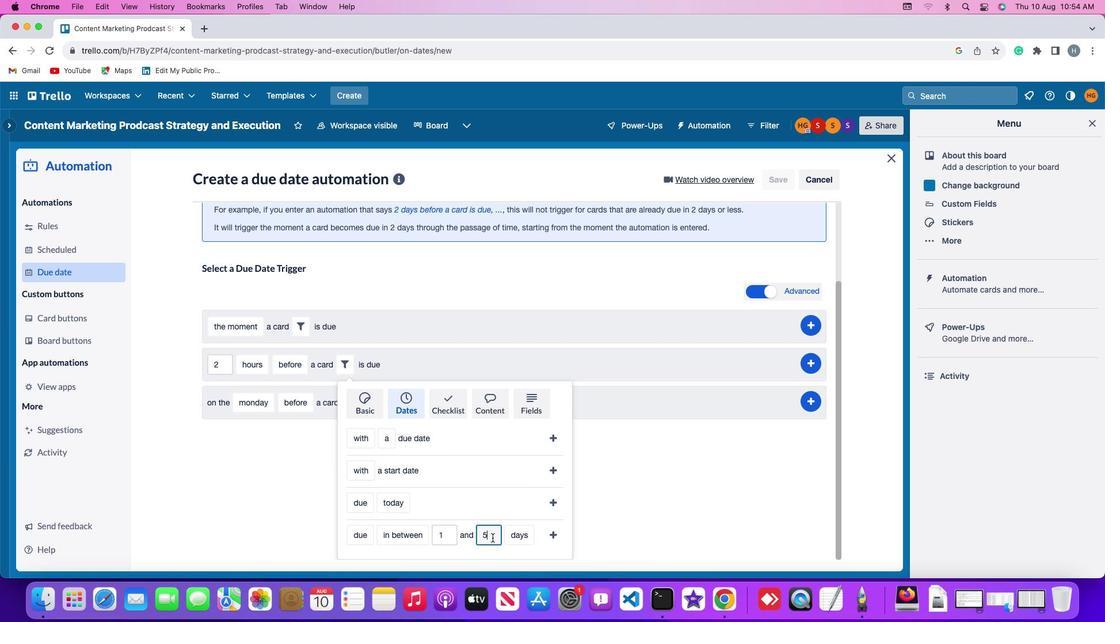 
Action: Key pressed Key.backspace'5'
Screenshot: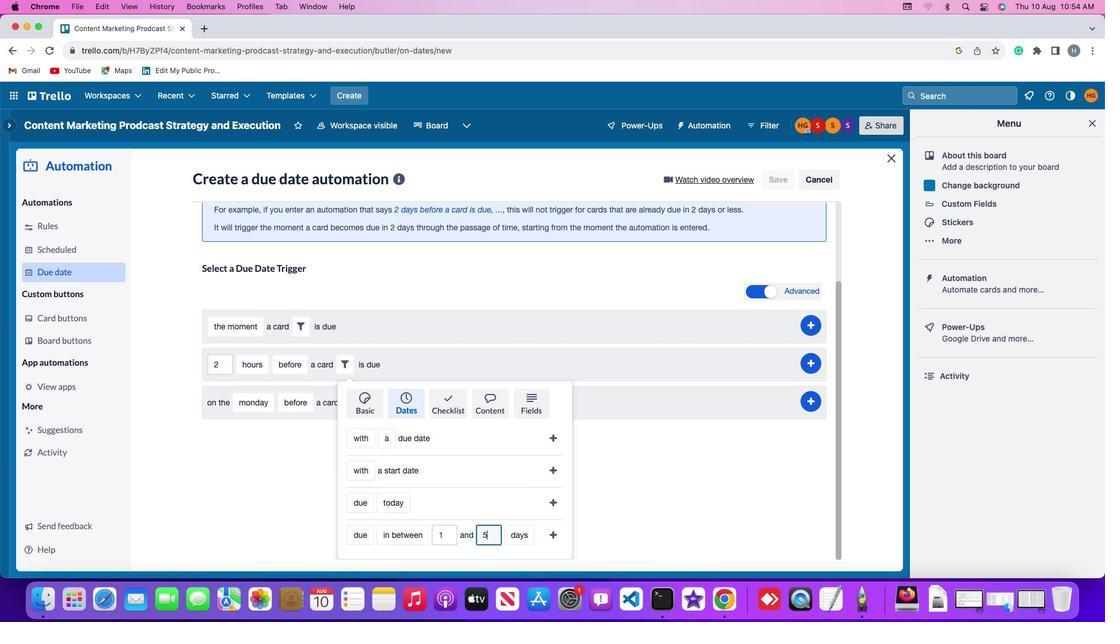 
Action: Mouse moved to (512, 537)
Screenshot: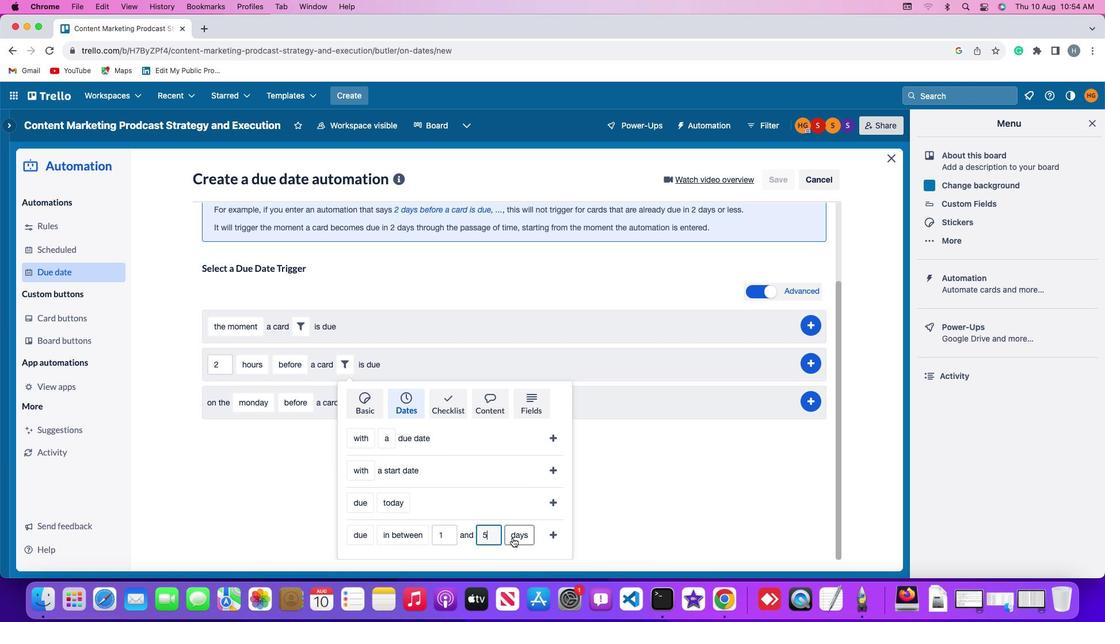 
Action: Mouse pressed left at (512, 537)
Screenshot: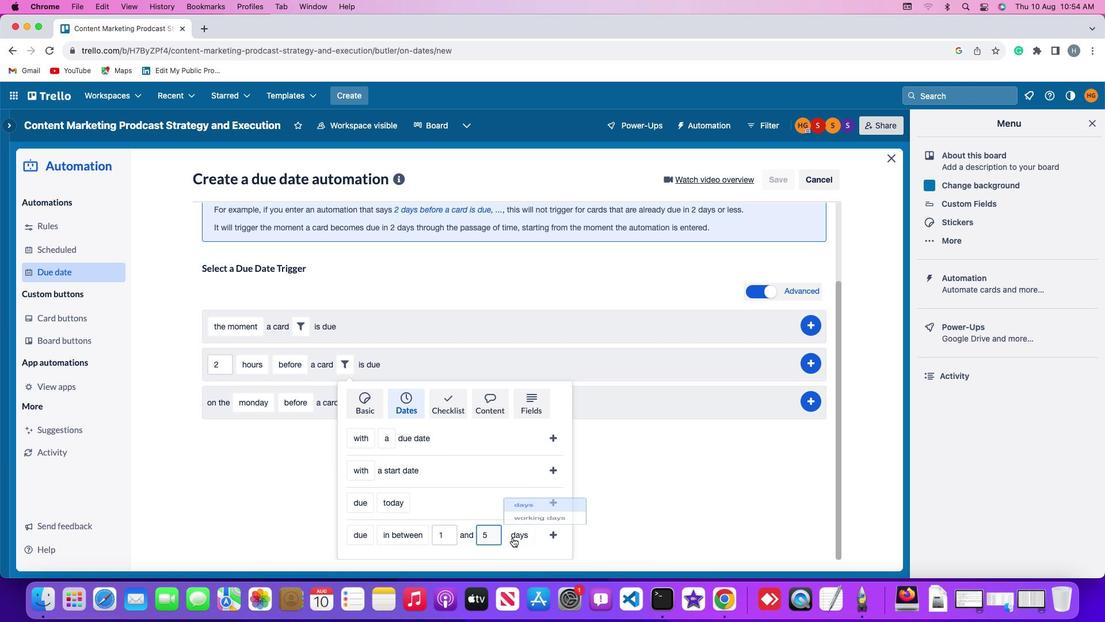 
Action: Mouse moved to (522, 517)
Screenshot: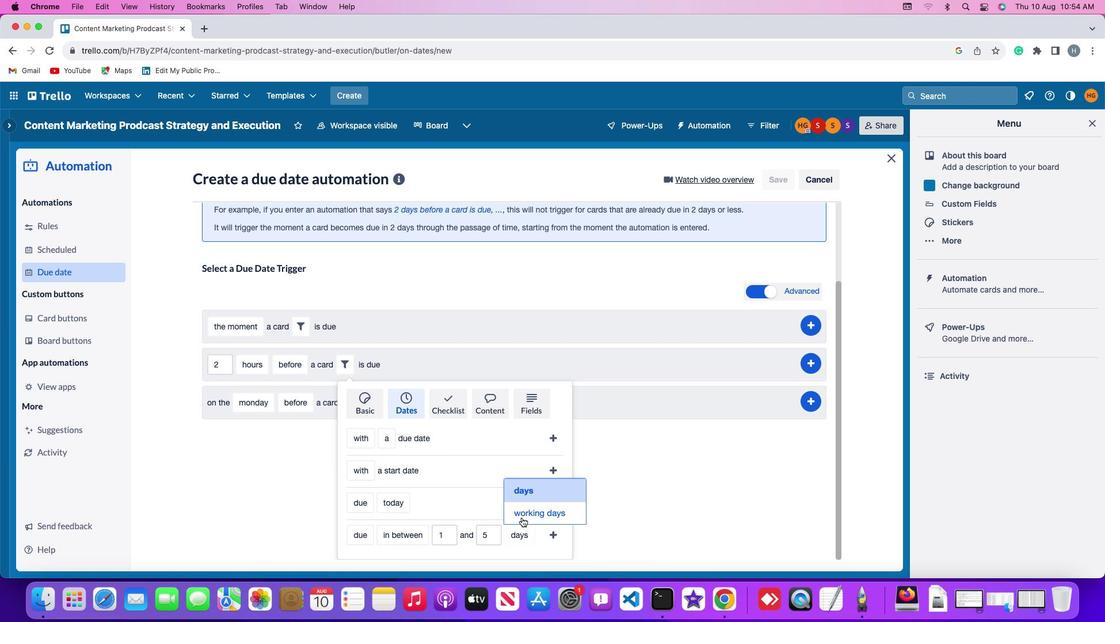 
Action: Mouse pressed left at (522, 517)
Screenshot: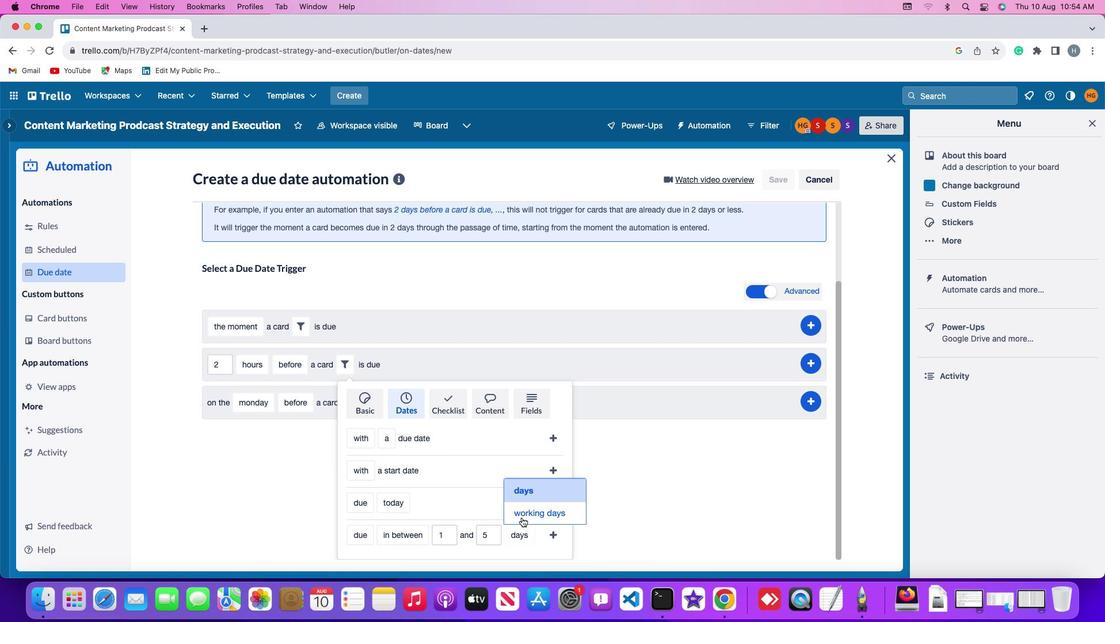 
Action: Mouse moved to (582, 535)
Screenshot: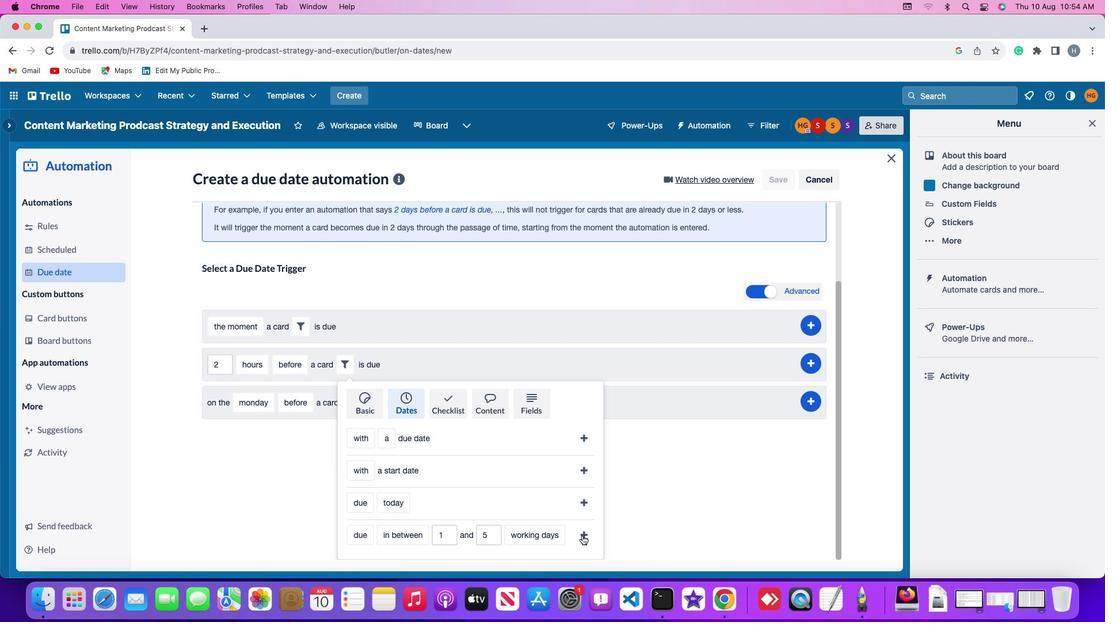 
Action: Mouse pressed left at (582, 535)
Screenshot: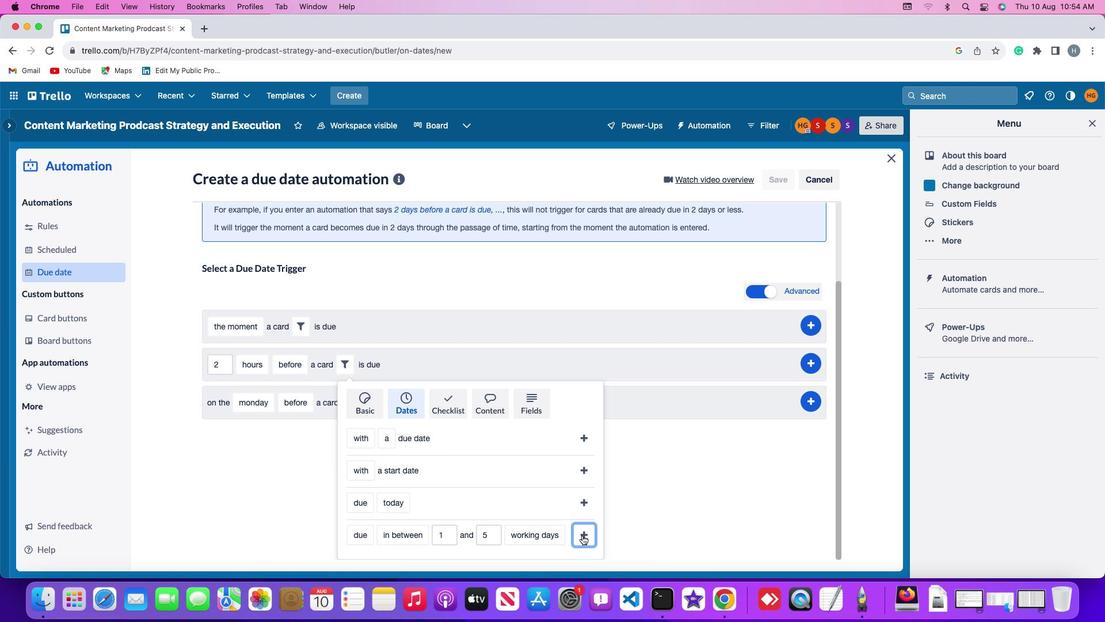
Action: Mouse moved to (819, 460)
Screenshot: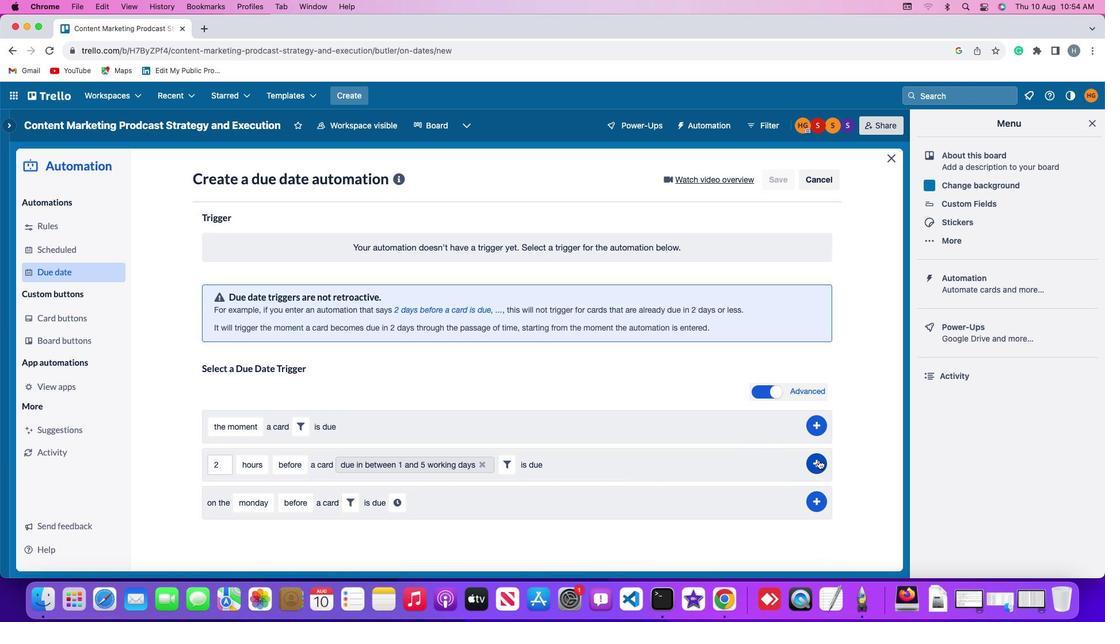 
Action: Mouse pressed left at (819, 460)
Screenshot: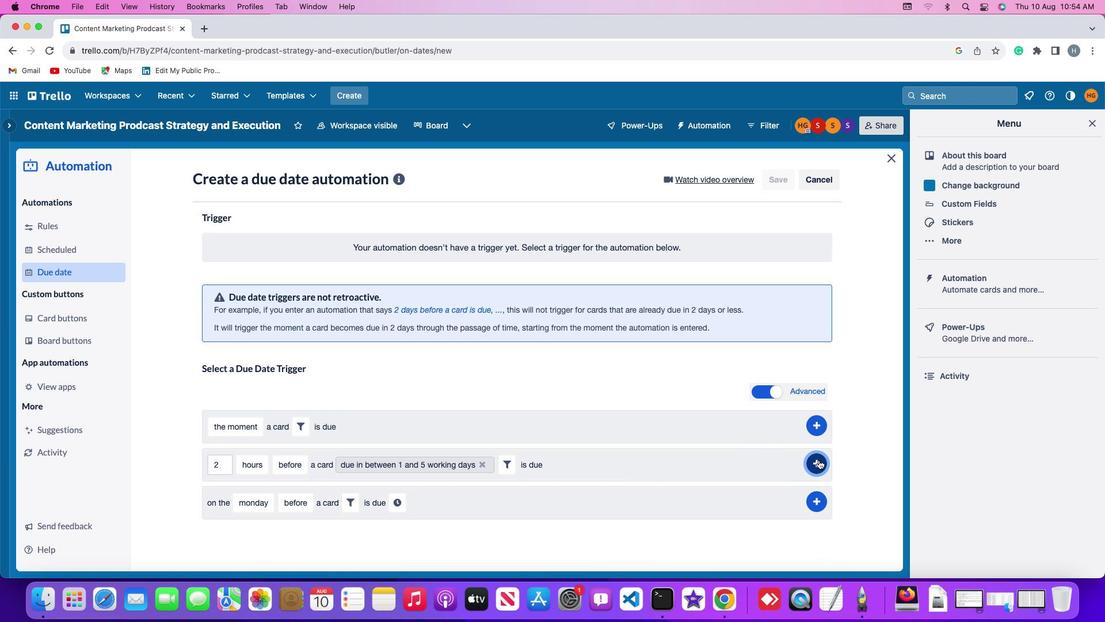 
Action: Mouse moved to (870, 392)
Screenshot: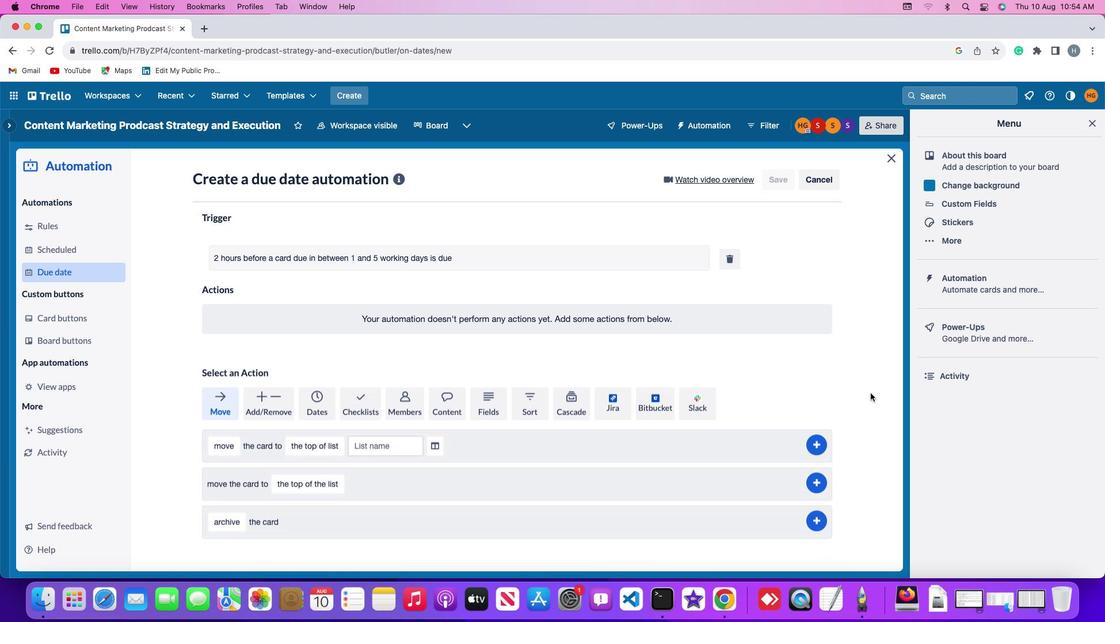 
